Task: Look for Airbnb properties in Vondrozo, Madagascar from 2nd November, 2023 to 6th November, 2023 for 1 adult.1  bedroom having 1 bed and 1 bathroom. Property type can be hotel. Booking option can be shelf check-in. Look for 4 properties as per requirement.
Action: Mouse moved to (377, 142)
Screenshot: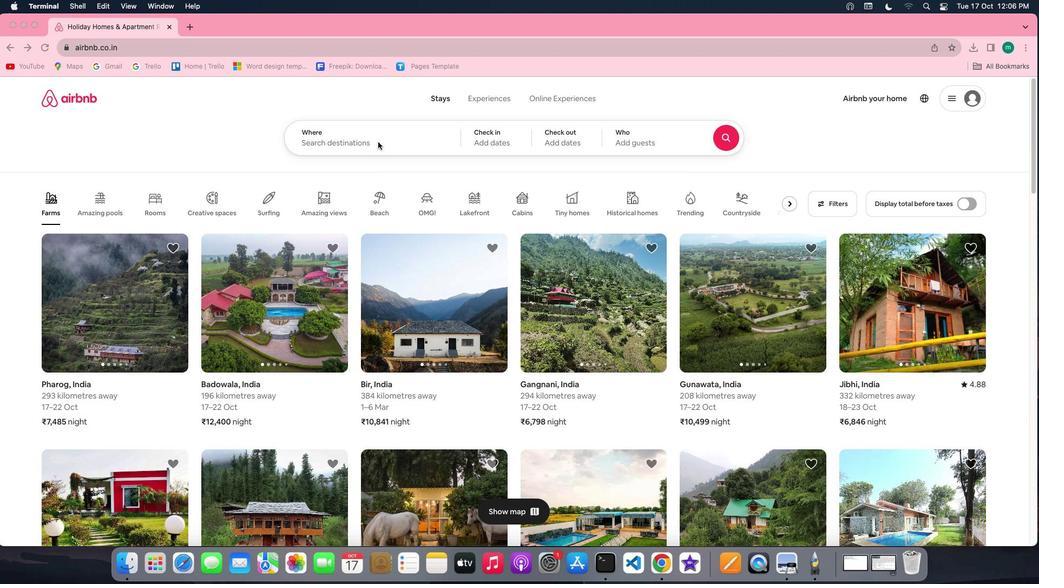 
Action: Mouse pressed left at (377, 142)
Screenshot: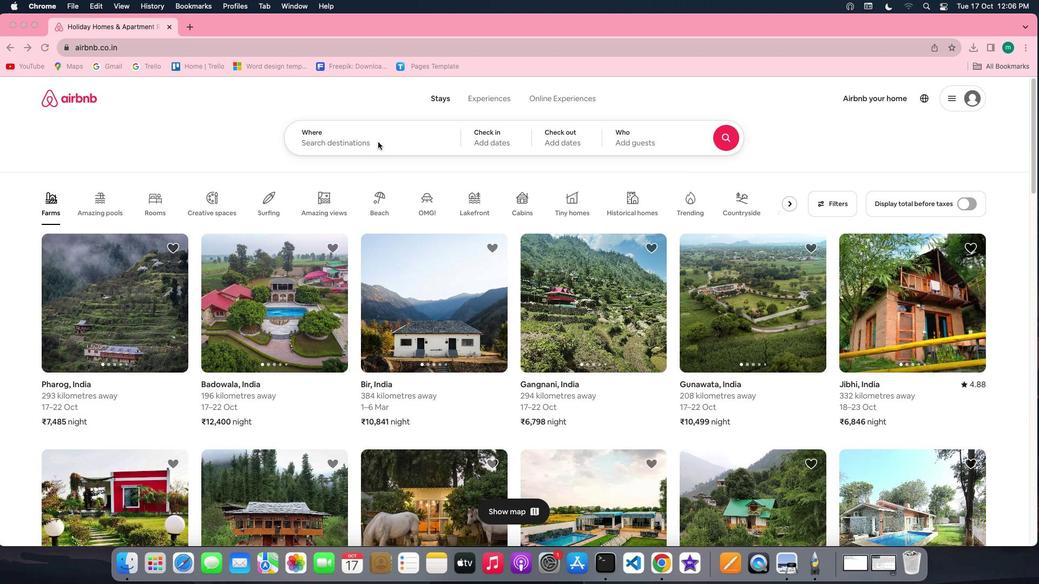 
Action: Mouse pressed left at (377, 142)
Screenshot: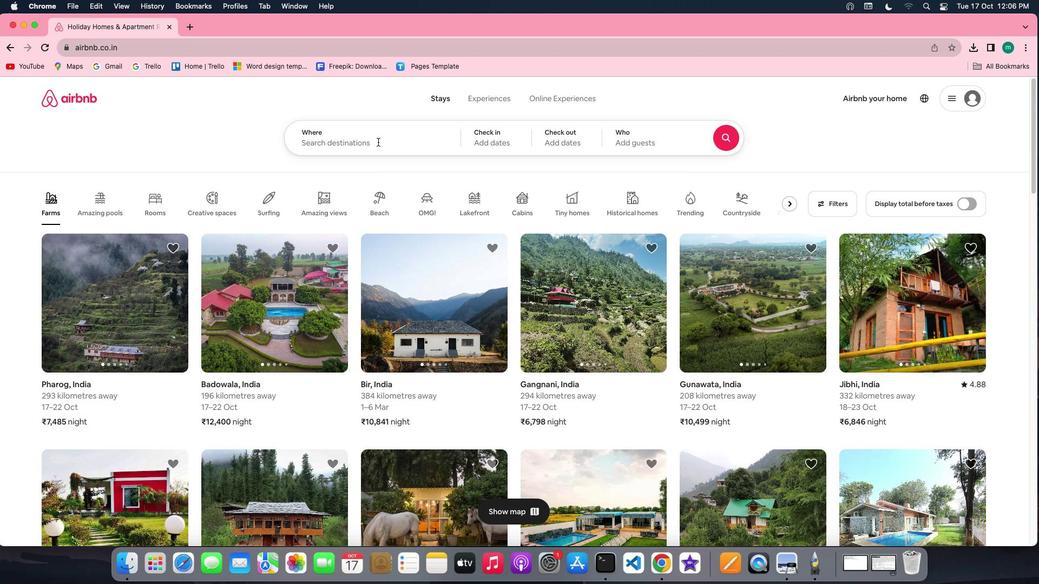 
Action: Key pressed Key.shift'V''O''N''D''R''O''Z''O'','Key.caps_lockKey.spaceKey.shift'M''a'
Screenshot: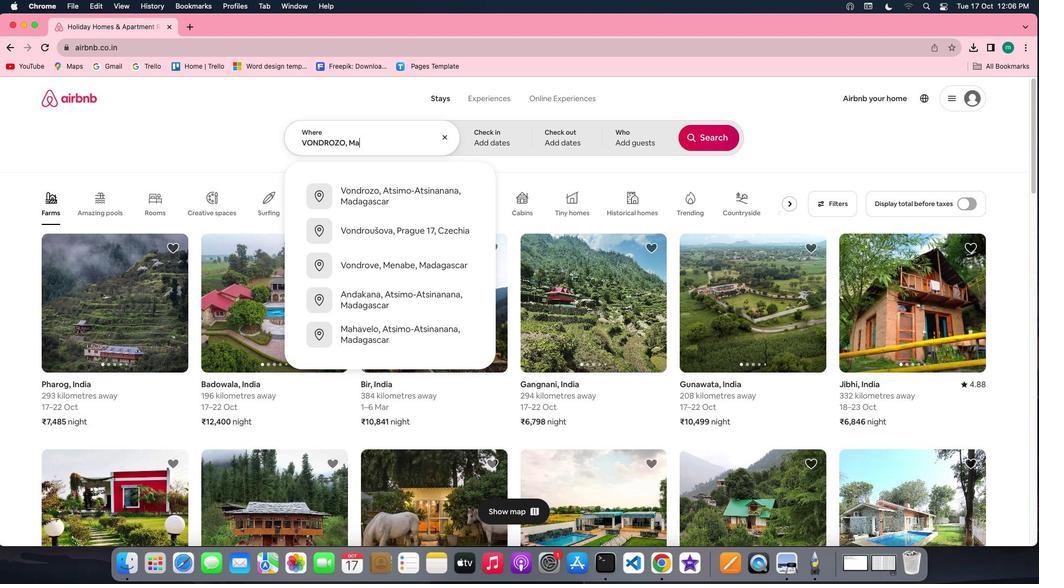 
Action: Mouse moved to (377, 142)
Screenshot: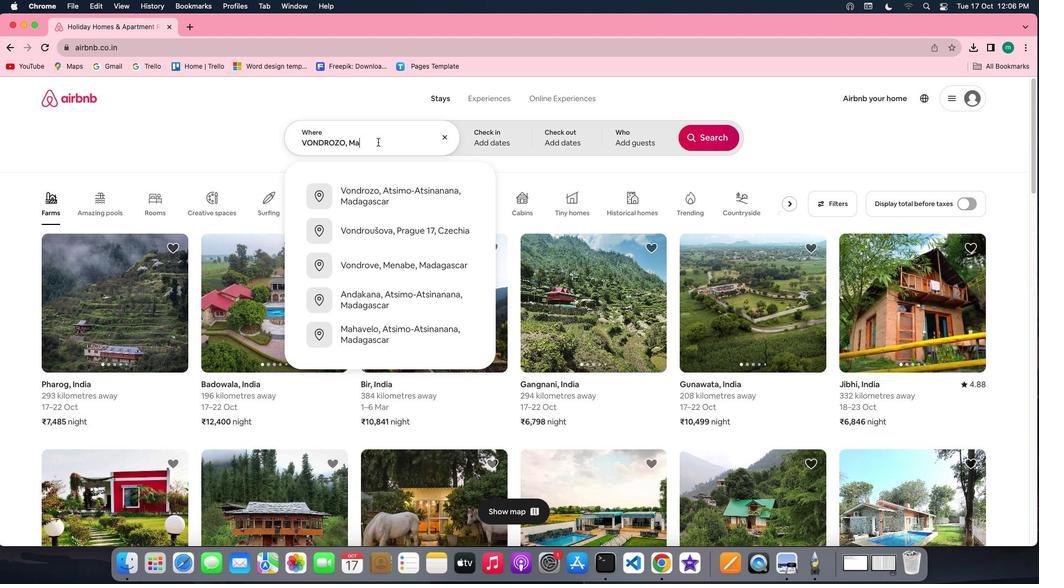 
Action: Key pressed 'd''a''g''a''s''c''a''r'
Screenshot: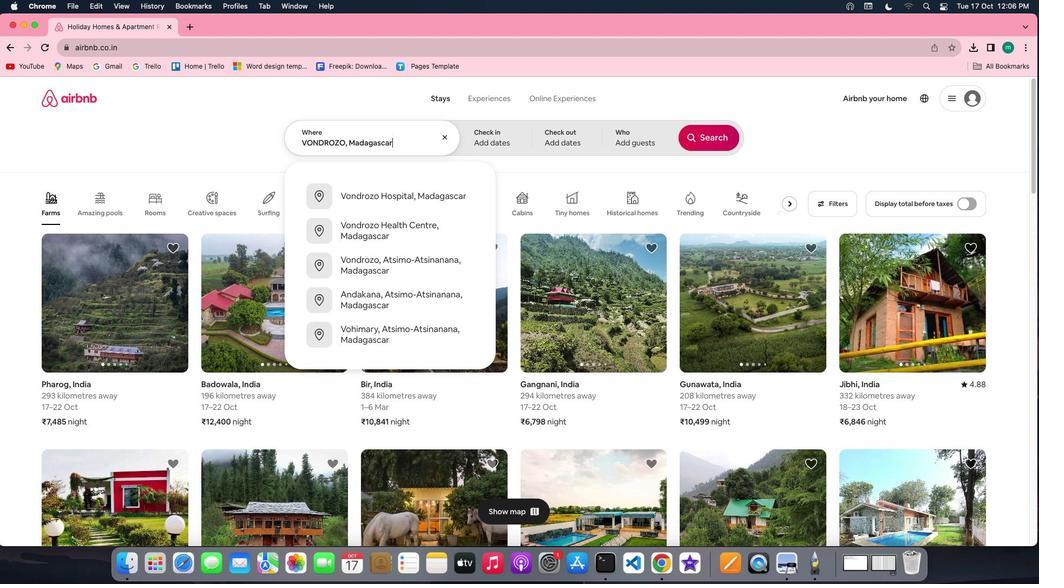 
Action: Mouse moved to (488, 144)
Screenshot: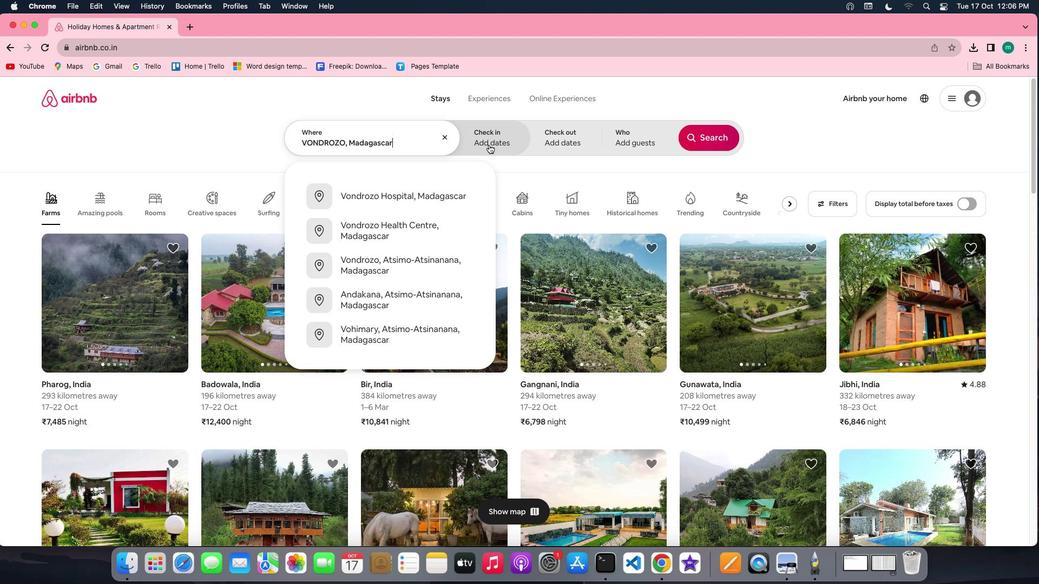
Action: Mouse pressed left at (488, 144)
Screenshot: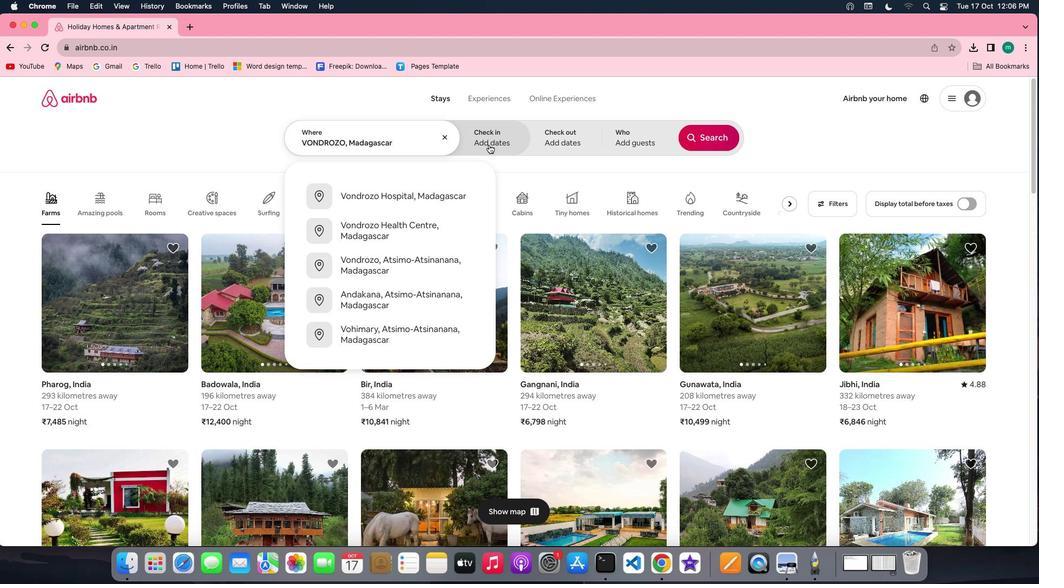 
Action: Mouse moved to (641, 272)
Screenshot: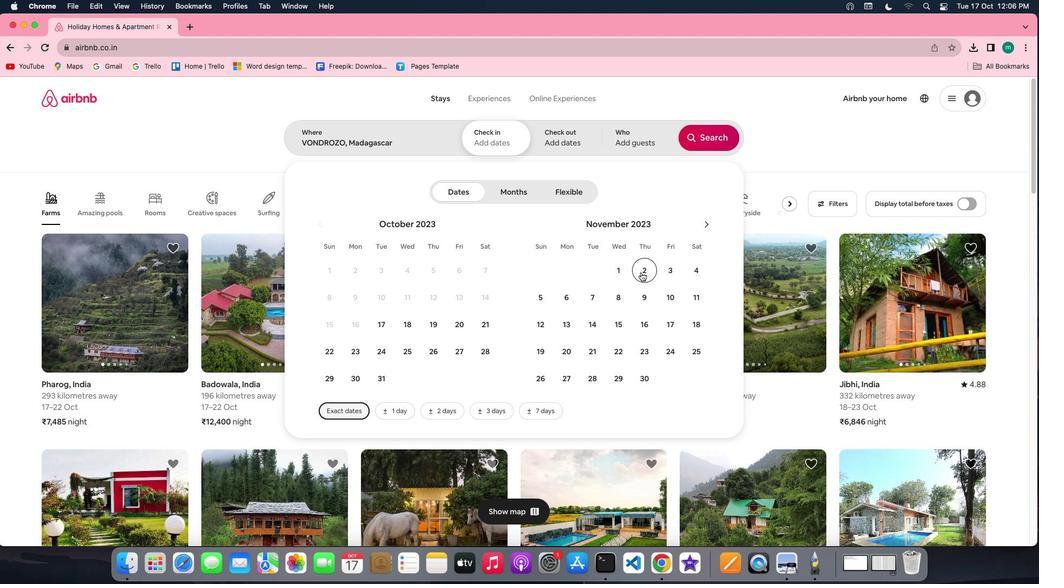 
Action: Mouse pressed left at (641, 272)
Screenshot: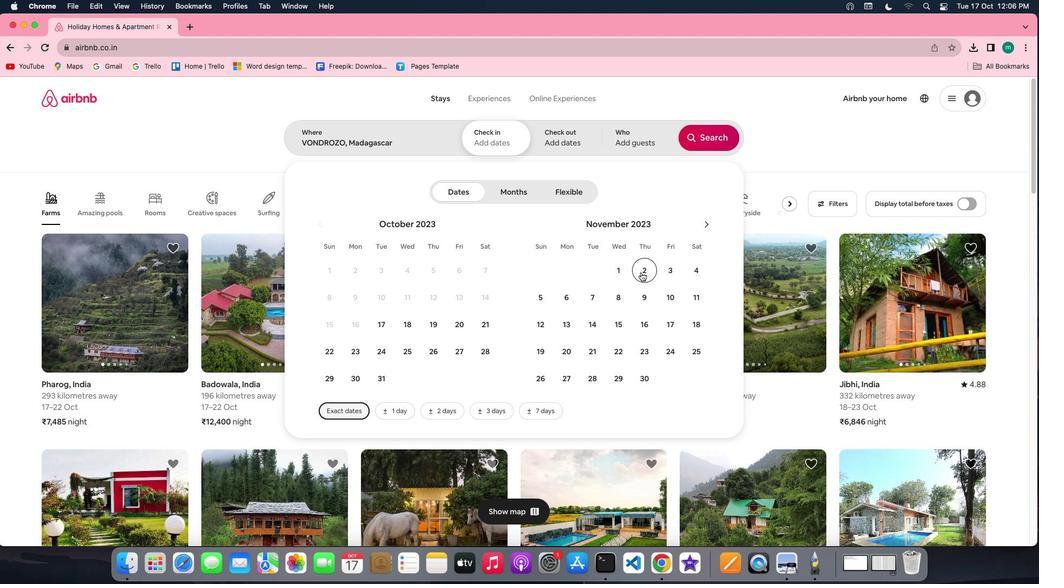 
Action: Mouse moved to (566, 298)
Screenshot: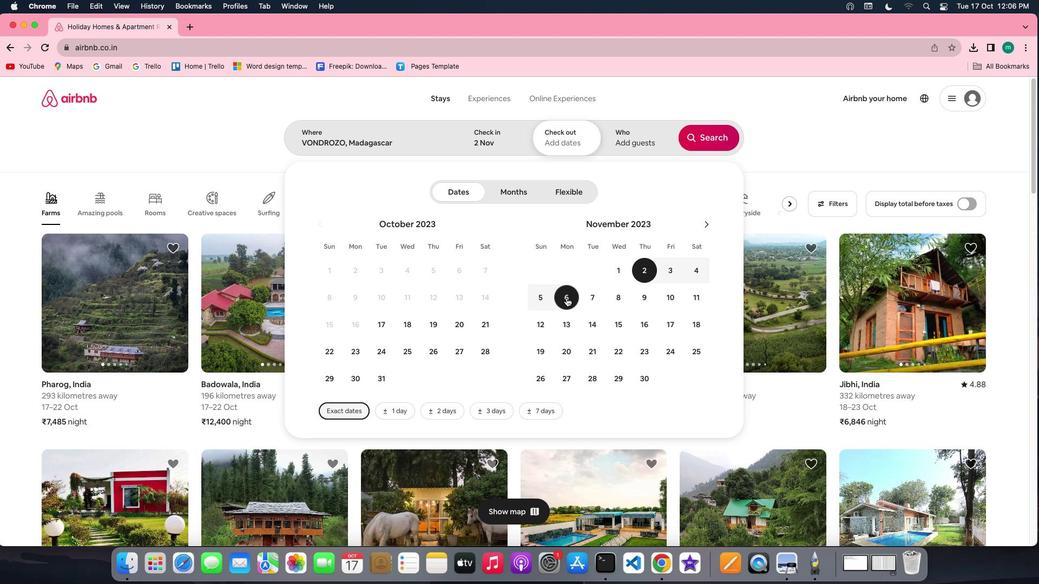 
Action: Mouse pressed left at (566, 298)
Screenshot: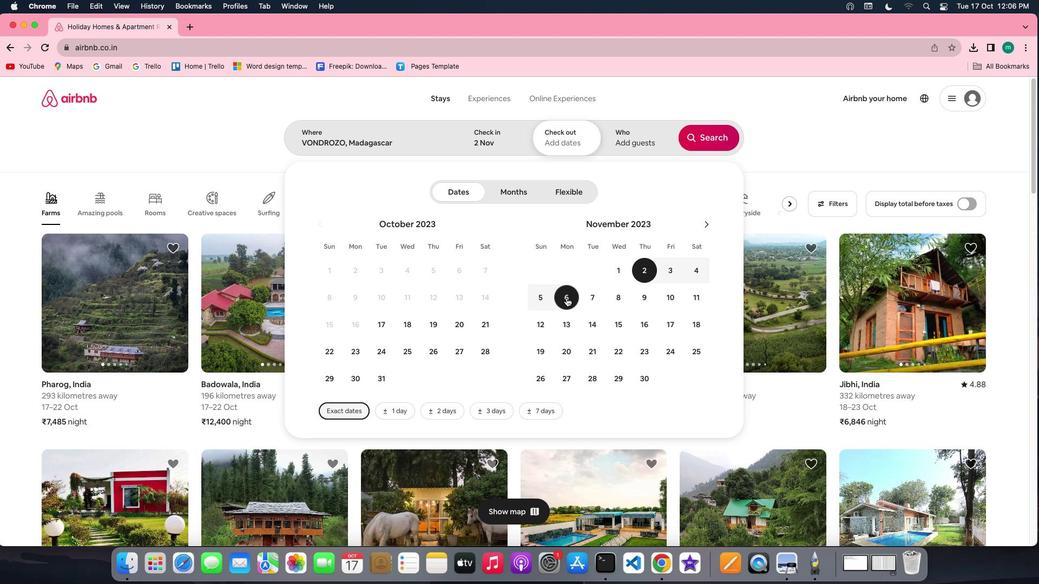 
Action: Mouse moved to (642, 142)
Screenshot: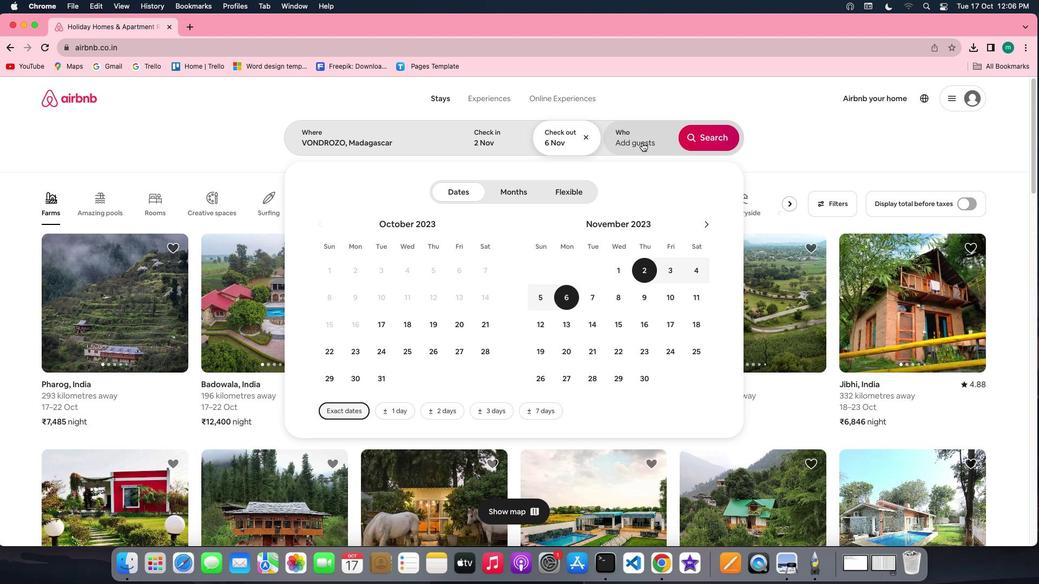 
Action: Mouse pressed left at (642, 142)
Screenshot: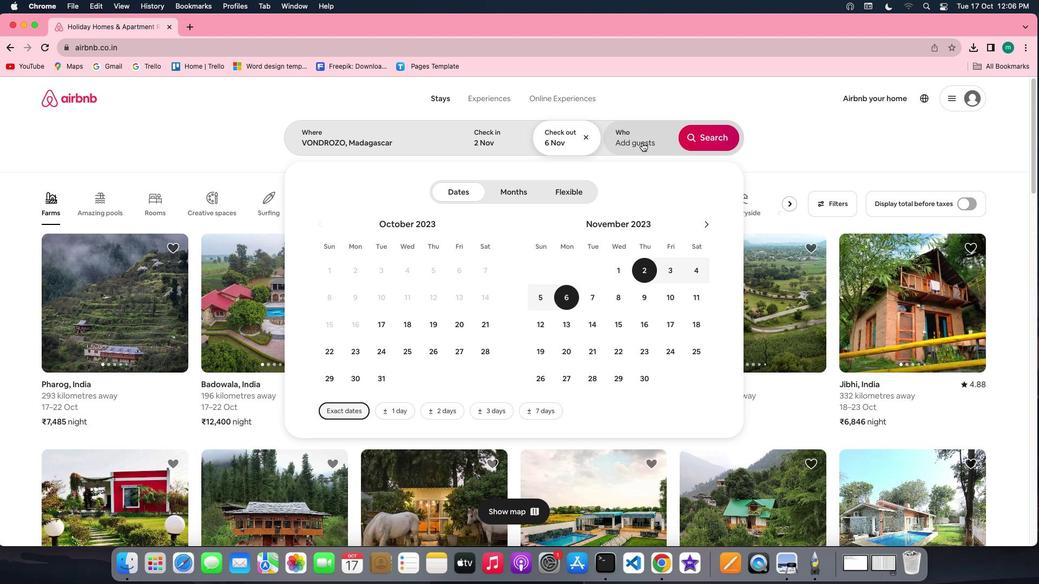 
Action: Mouse moved to (707, 195)
Screenshot: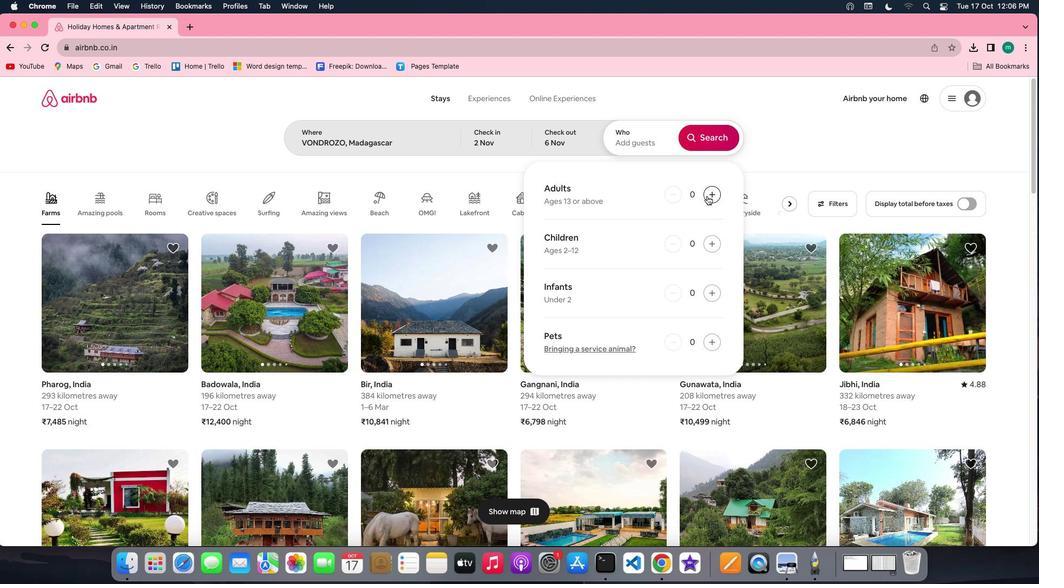 
Action: Mouse pressed left at (707, 195)
Screenshot: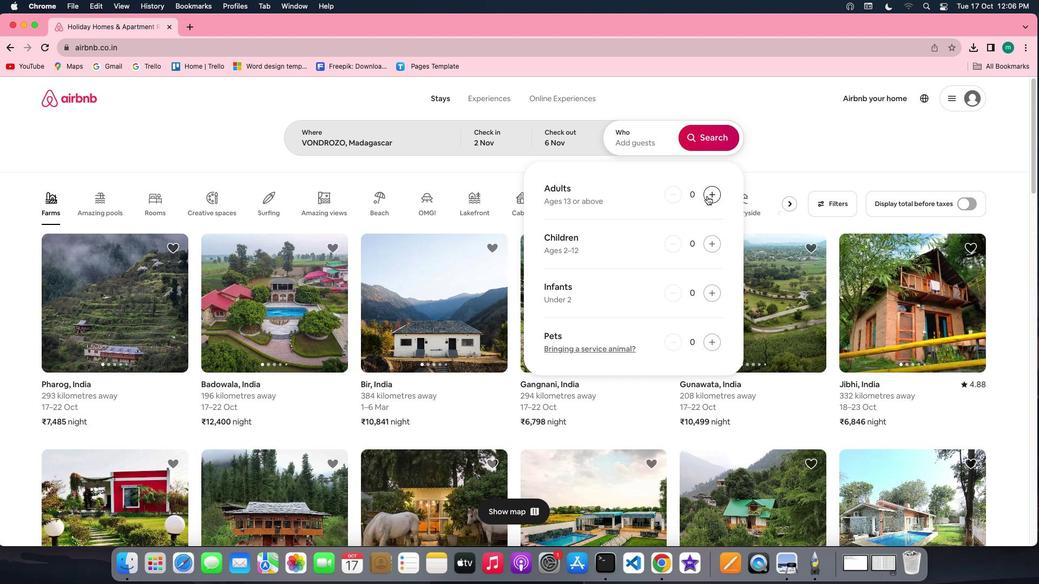
Action: Mouse moved to (723, 138)
Screenshot: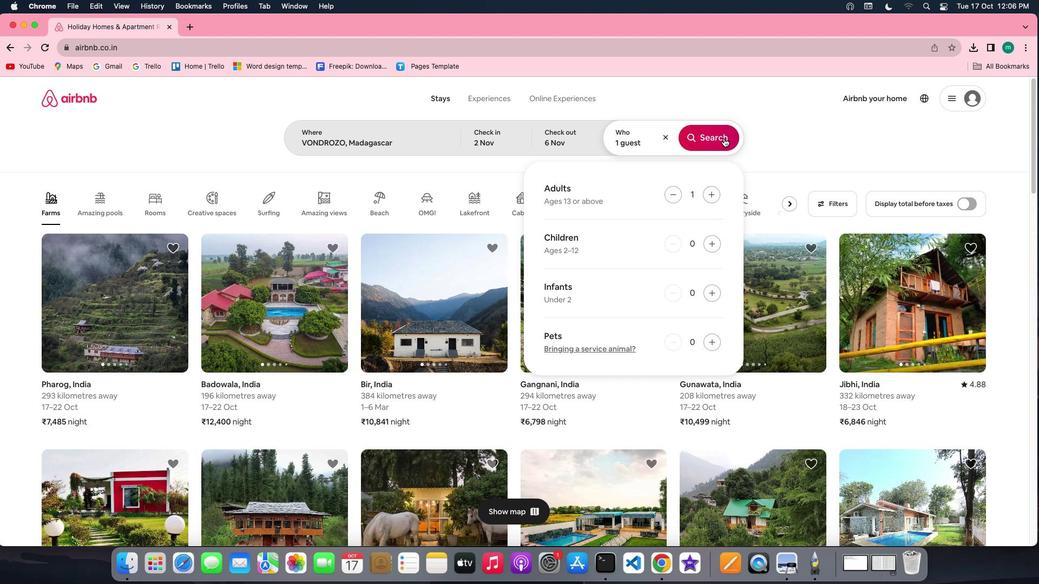 
Action: Mouse pressed left at (723, 138)
Screenshot: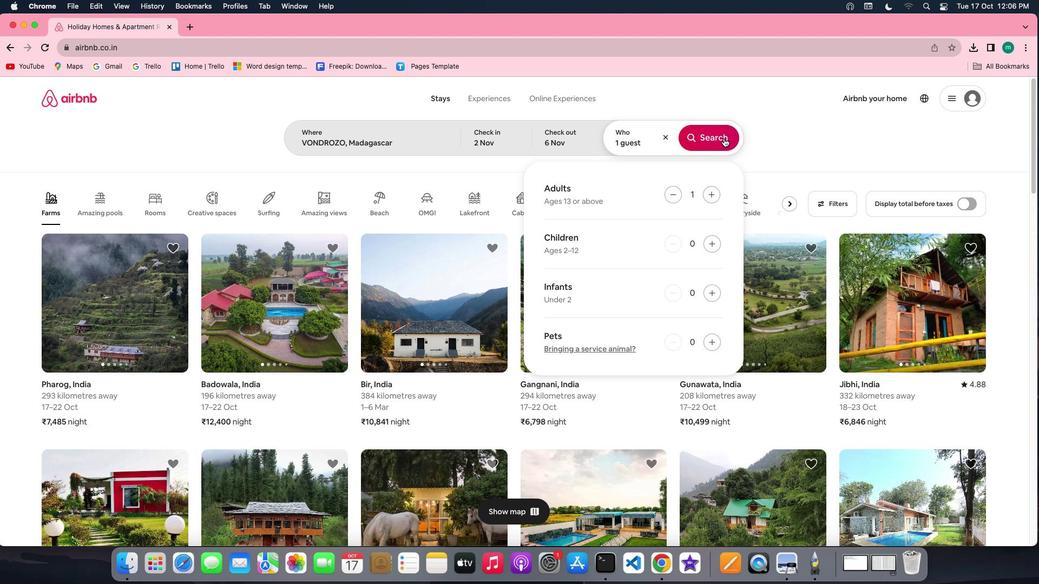 
Action: Mouse moved to (883, 135)
Screenshot: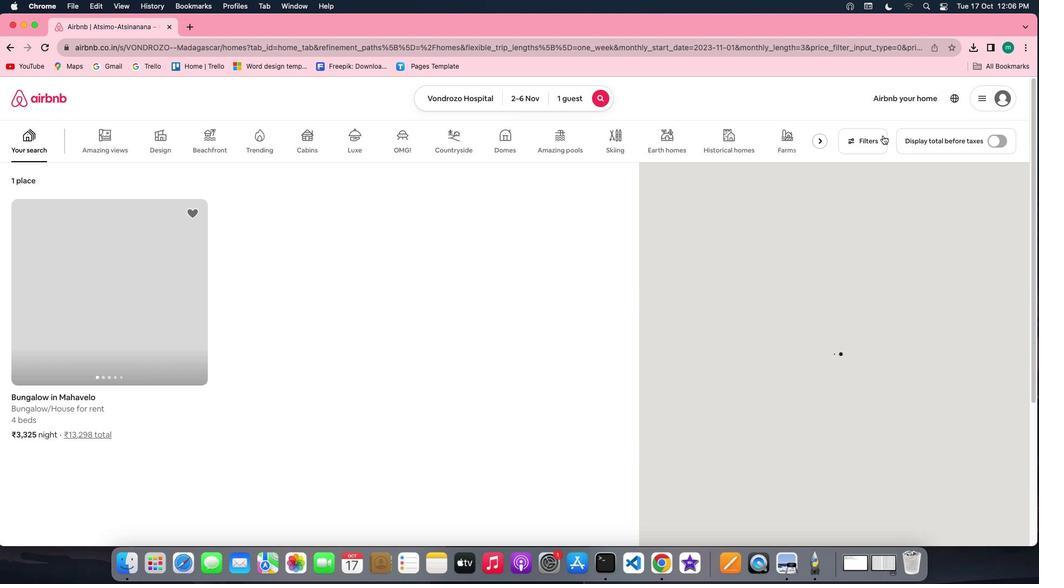 
Action: Mouse pressed left at (883, 135)
Screenshot: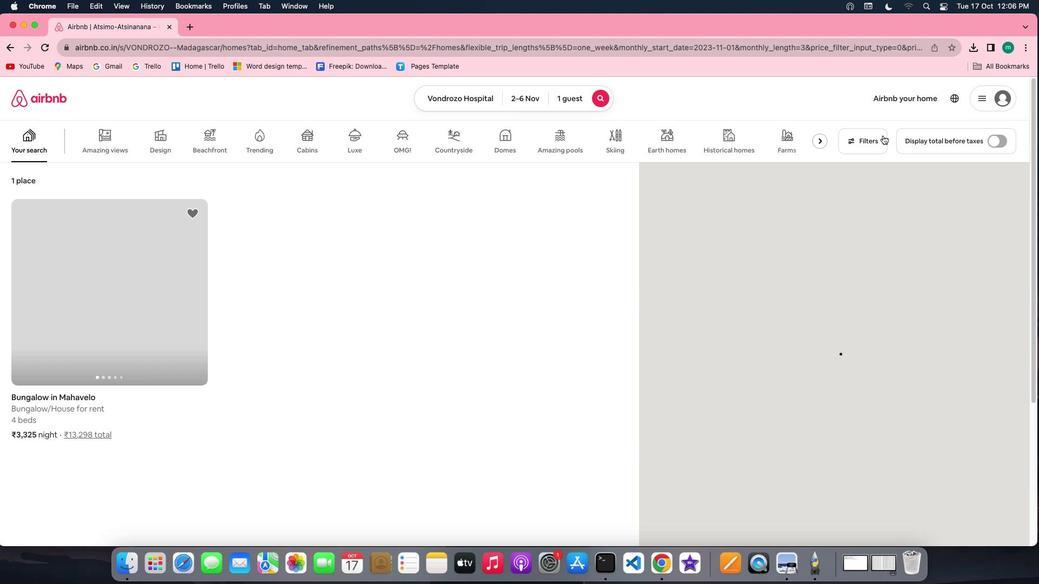 
Action: Mouse moved to (505, 329)
Screenshot: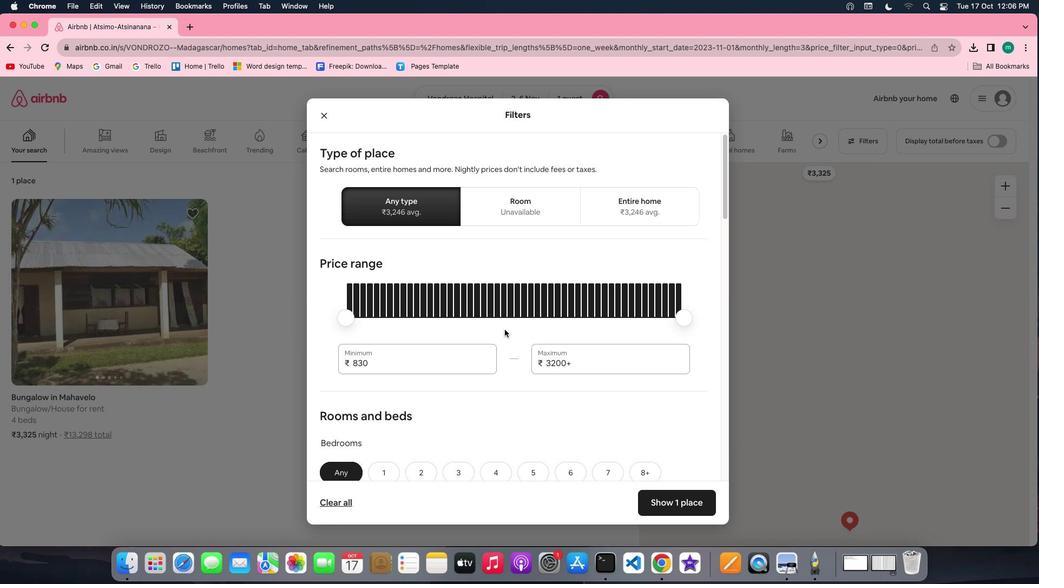 
Action: Mouse scrolled (505, 329) with delta (0, 0)
Screenshot: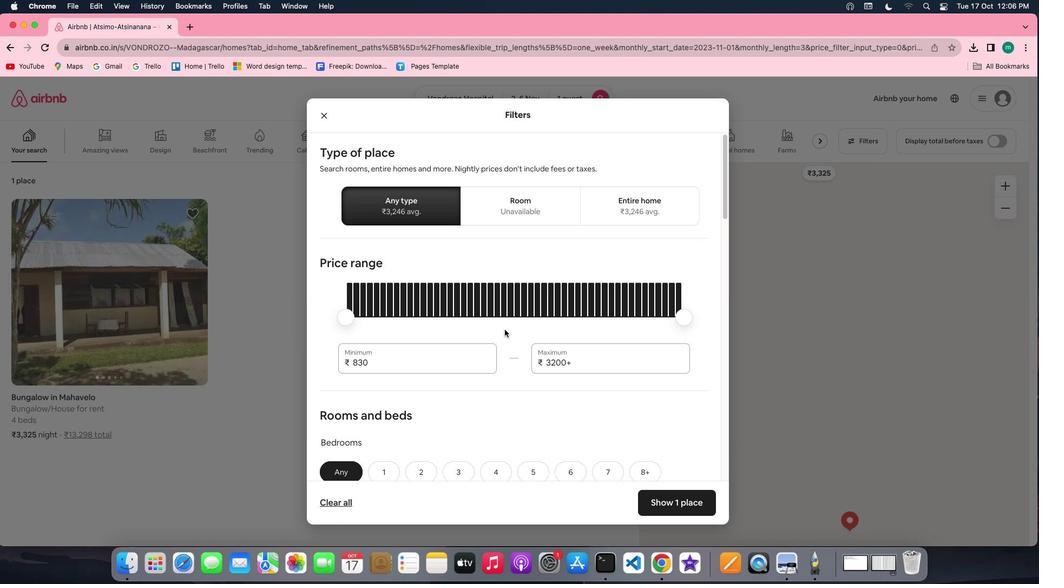 
Action: Mouse scrolled (505, 329) with delta (0, 0)
Screenshot: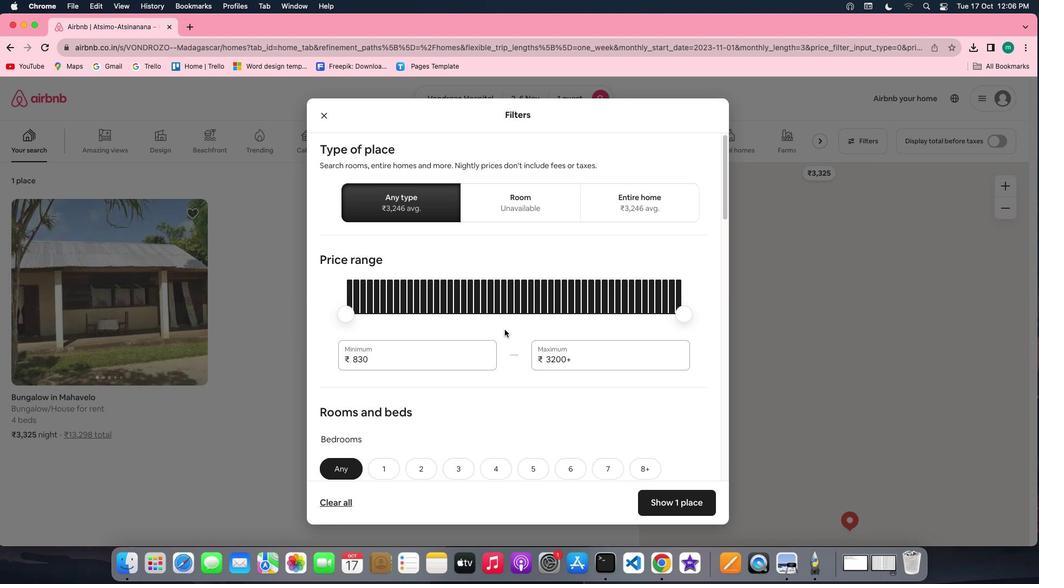 
Action: Mouse scrolled (505, 329) with delta (0, -1)
Screenshot: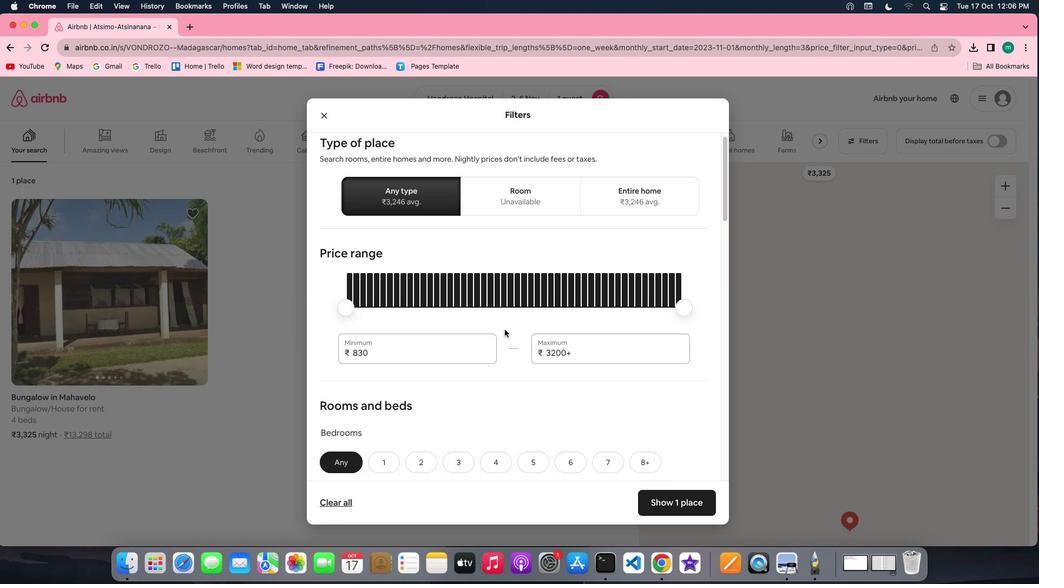 
Action: Mouse scrolled (505, 329) with delta (0, -1)
Screenshot: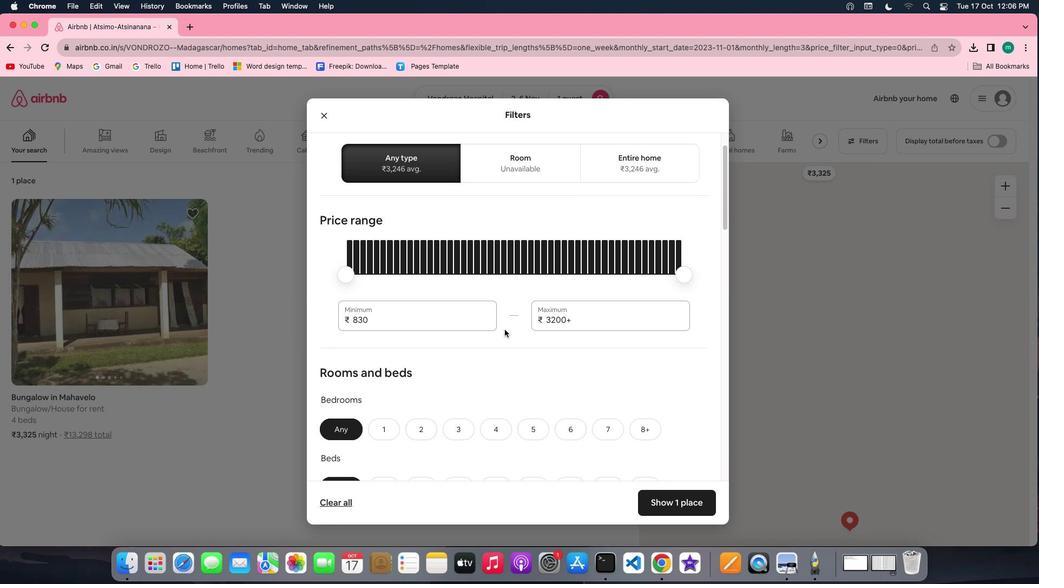 
Action: Mouse scrolled (505, 329) with delta (0, -1)
Screenshot: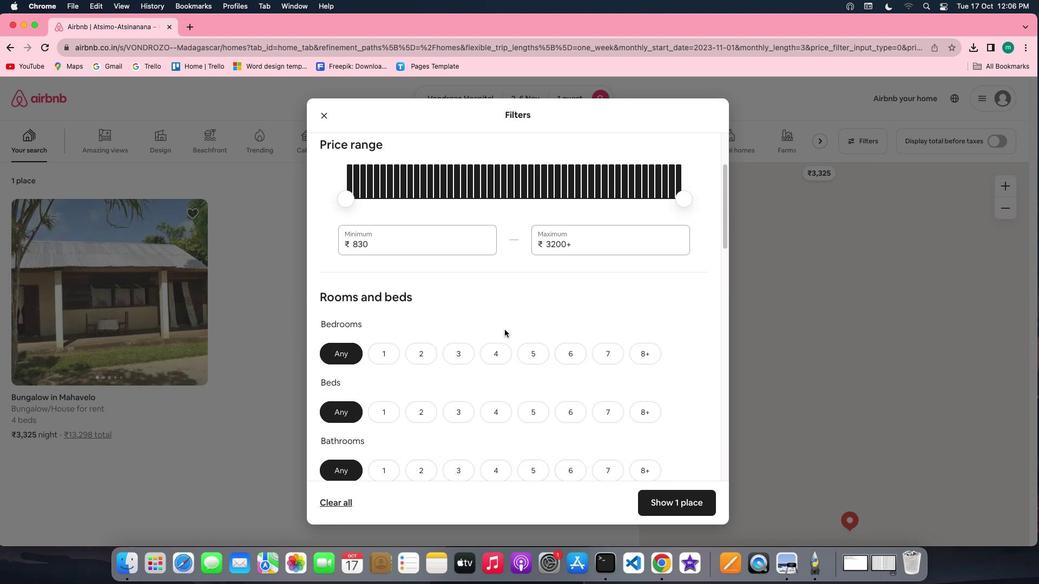 
Action: Mouse moved to (393, 271)
Screenshot: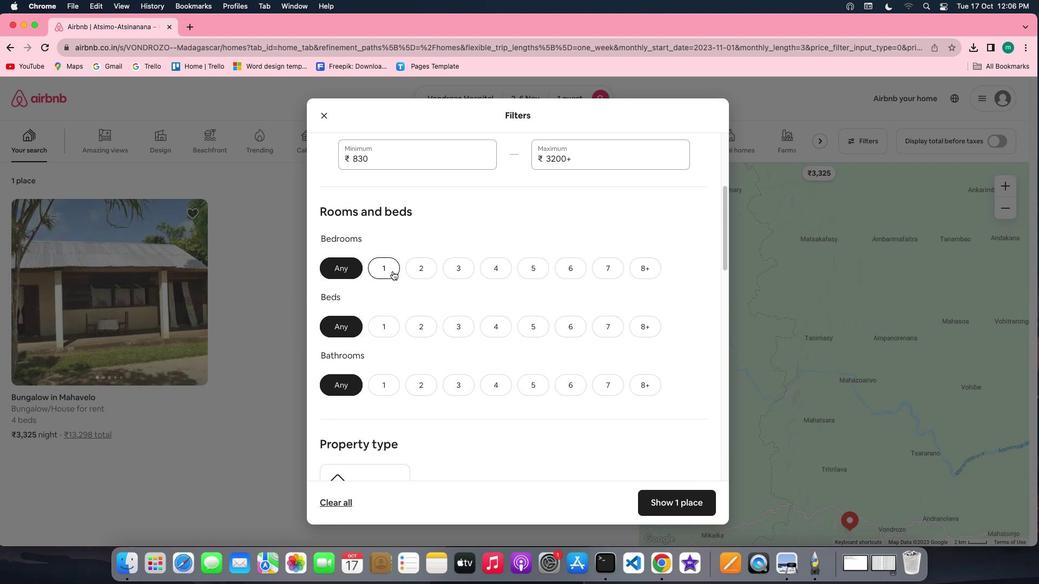 
Action: Mouse pressed left at (393, 271)
Screenshot: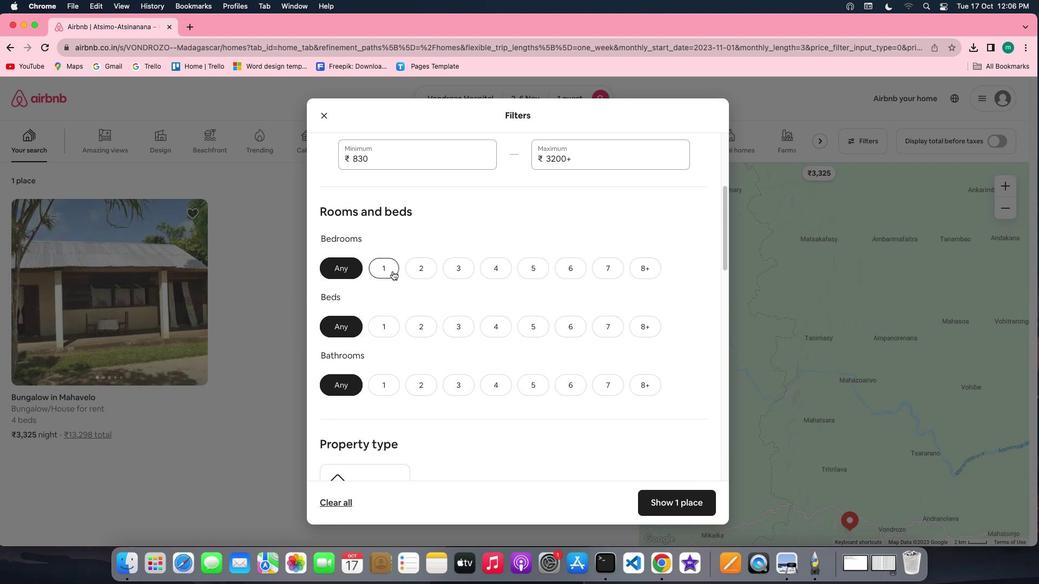 
Action: Mouse moved to (382, 330)
Screenshot: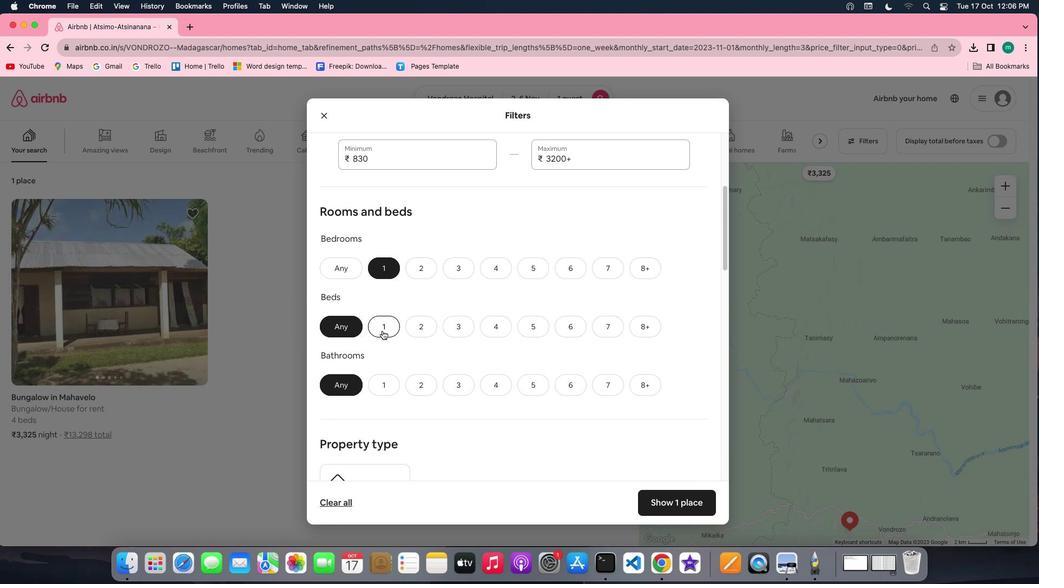 
Action: Mouse pressed left at (382, 330)
Screenshot: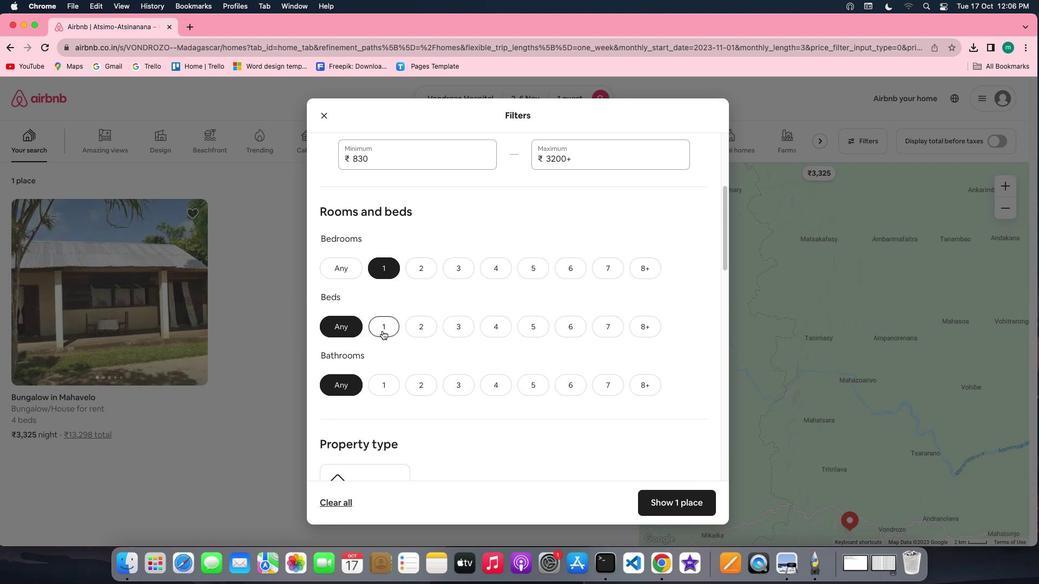 
Action: Mouse moved to (384, 380)
Screenshot: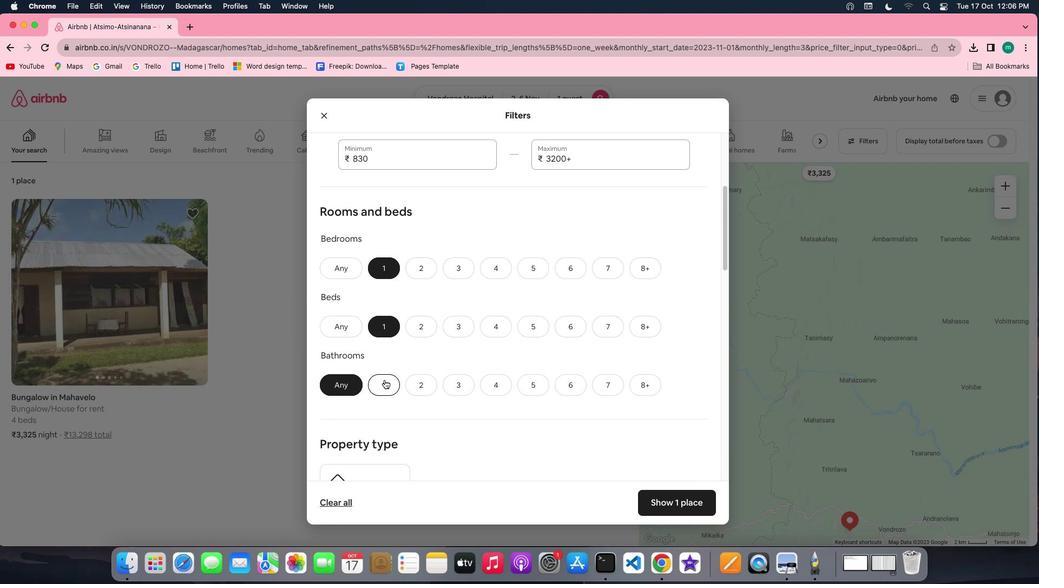 
Action: Mouse pressed left at (384, 380)
Screenshot: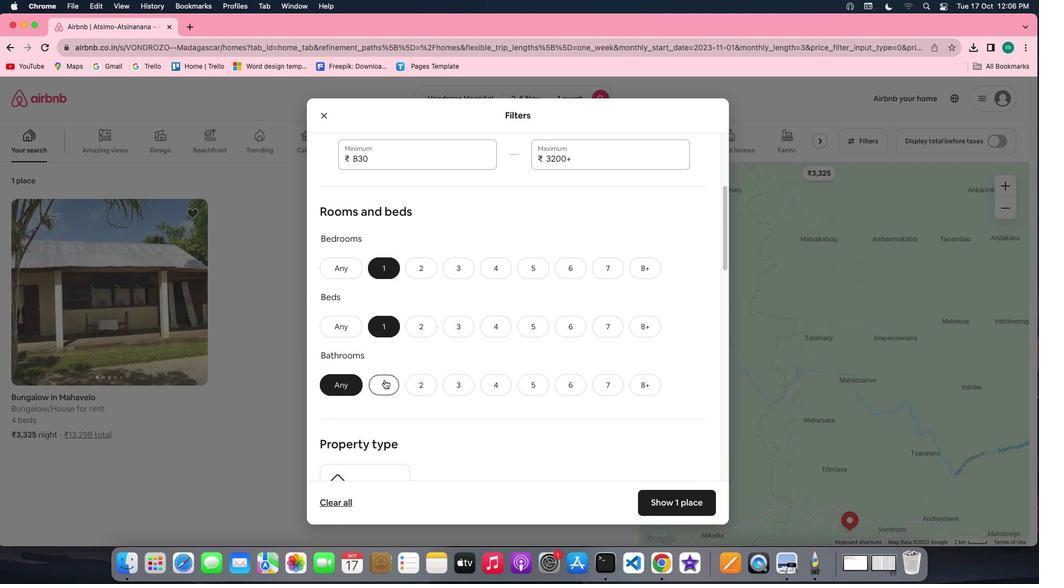 
Action: Mouse moved to (551, 384)
Screenshot: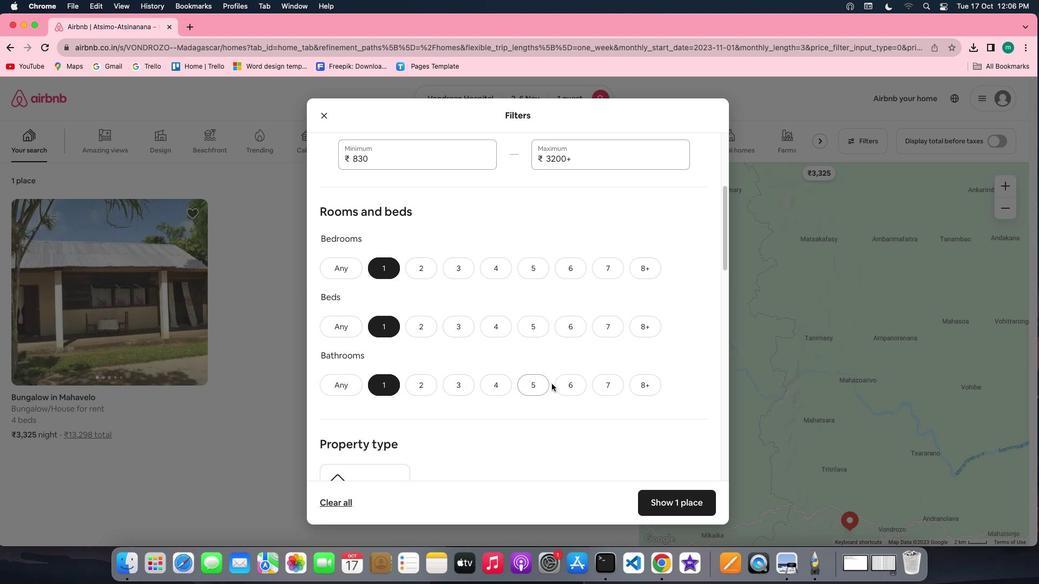 
Action: Mouse scrolled (551, 384) with delta (0, 0)
Screenshot: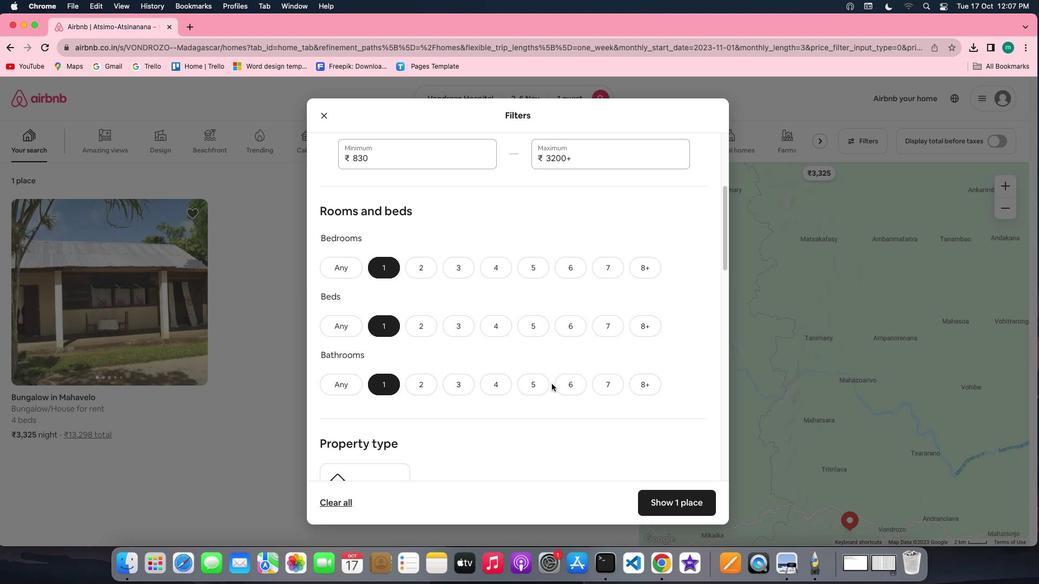 
Action: Mouse scrolled (551, 384) with delta (0, 0)
Screenshot: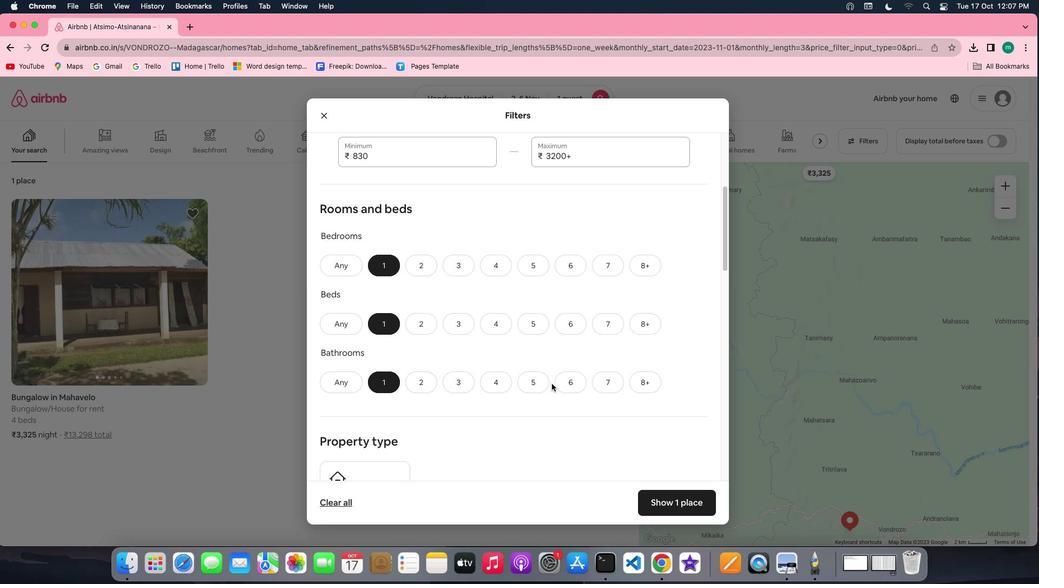 
Action: Mouse scrolled (551, 384) with delta (0, 0)
Screenshot: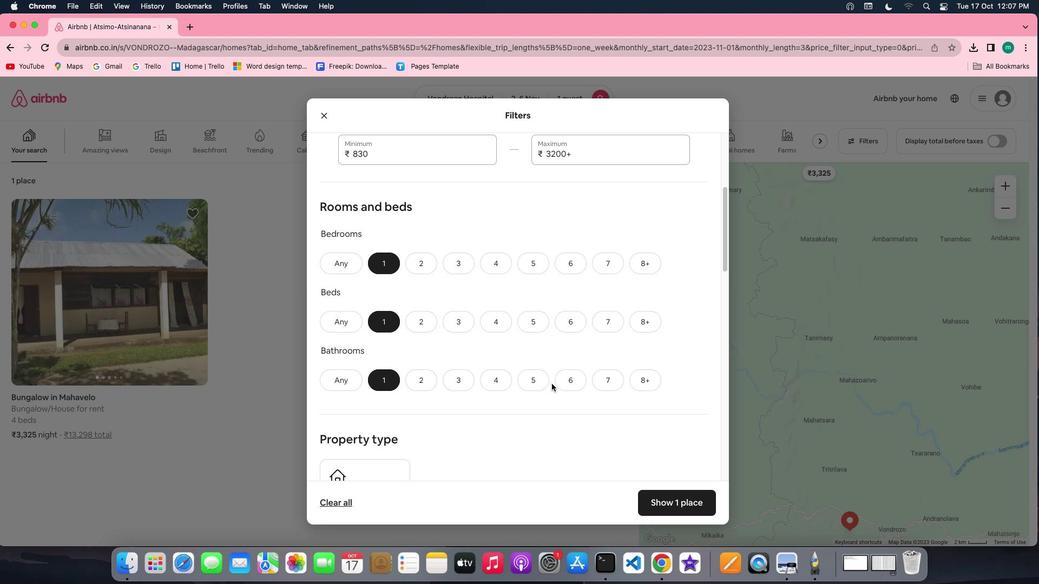 
Action: Mouse scrolled (551, 384) with delta (0, 0)
Screenshot: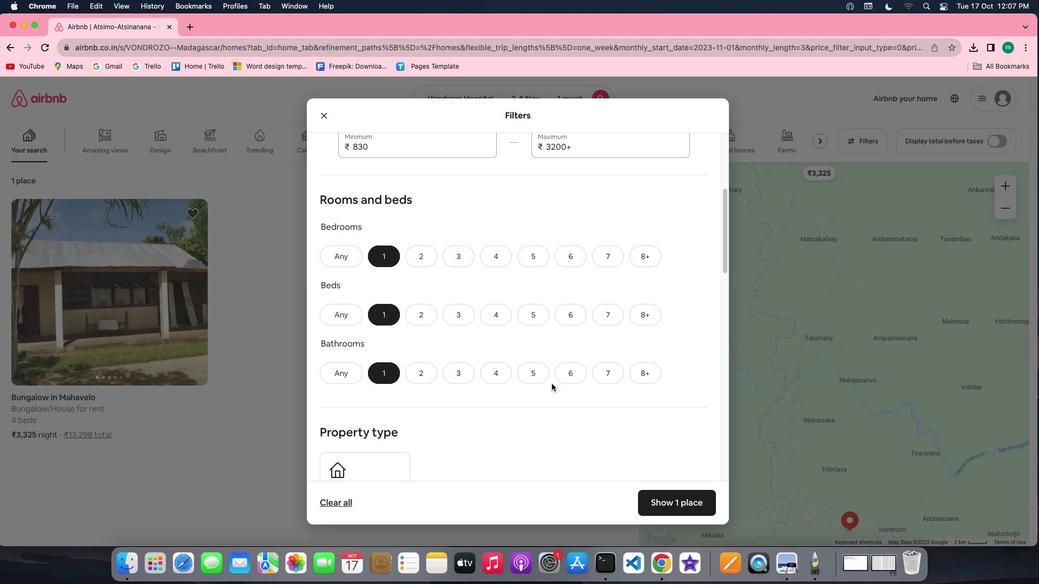 
Action: Mouse scrolled (551, 384) with delta (0, 0)
Screenshot: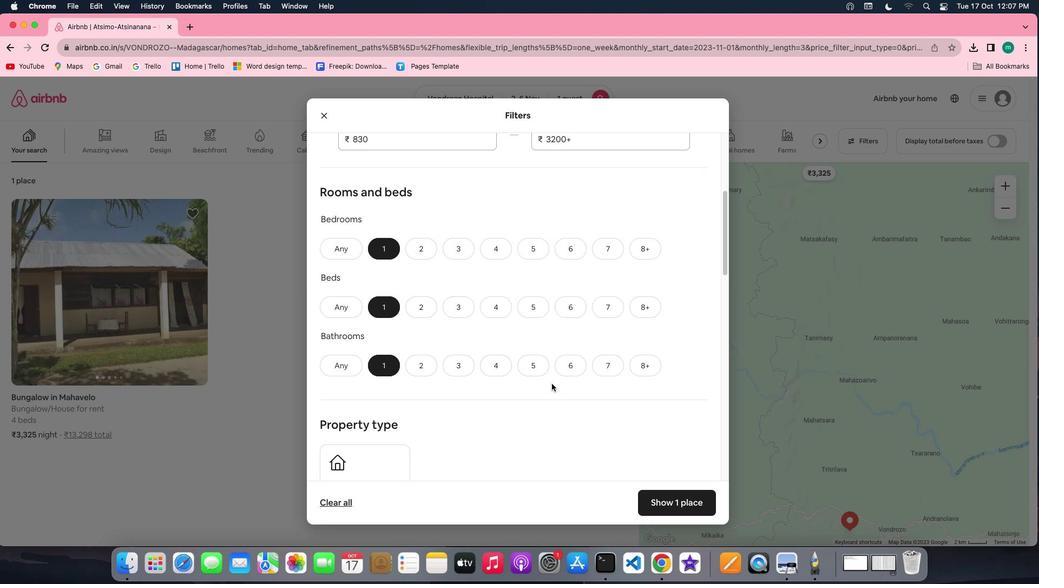 
Action: Mouse scrolled (551, 384) with delta (0, 0)
Screenshot: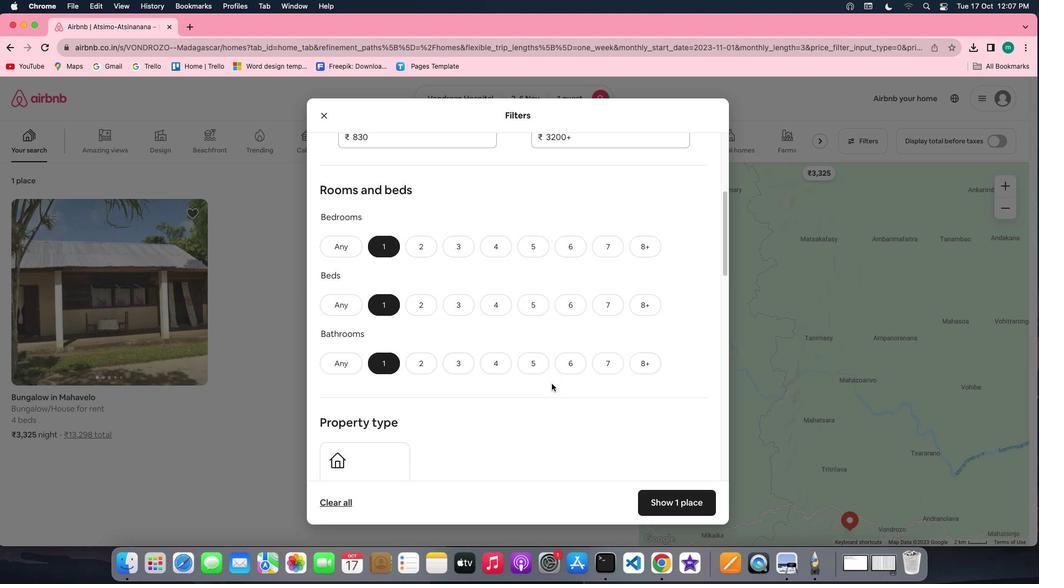 
Action: Mouse scrolled (551, 384) with delta (0, -1)
Screenshot: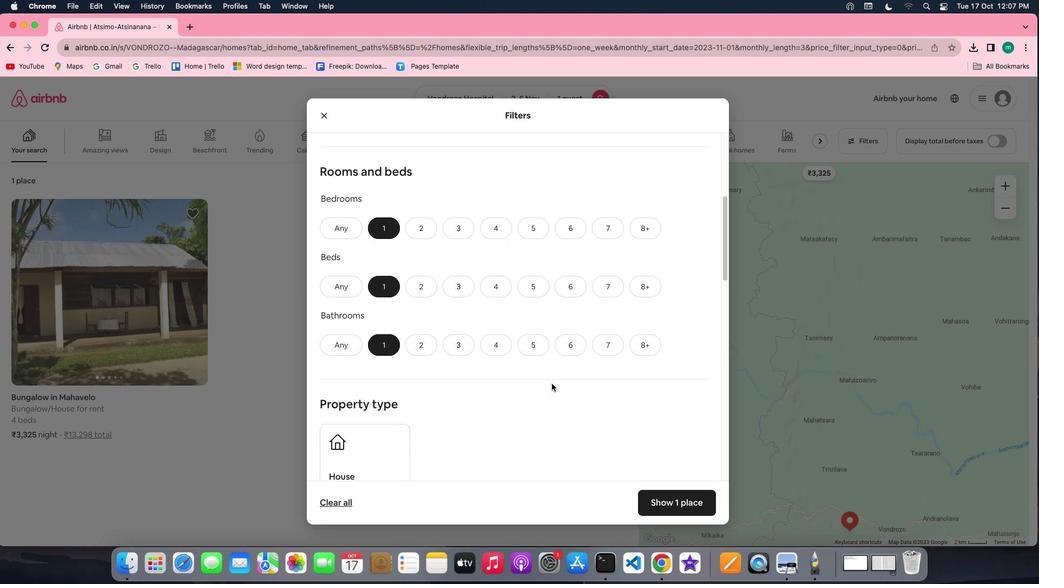
Action: Mouse scrolled (551, 384) with delta (0, -1)
Screenshot: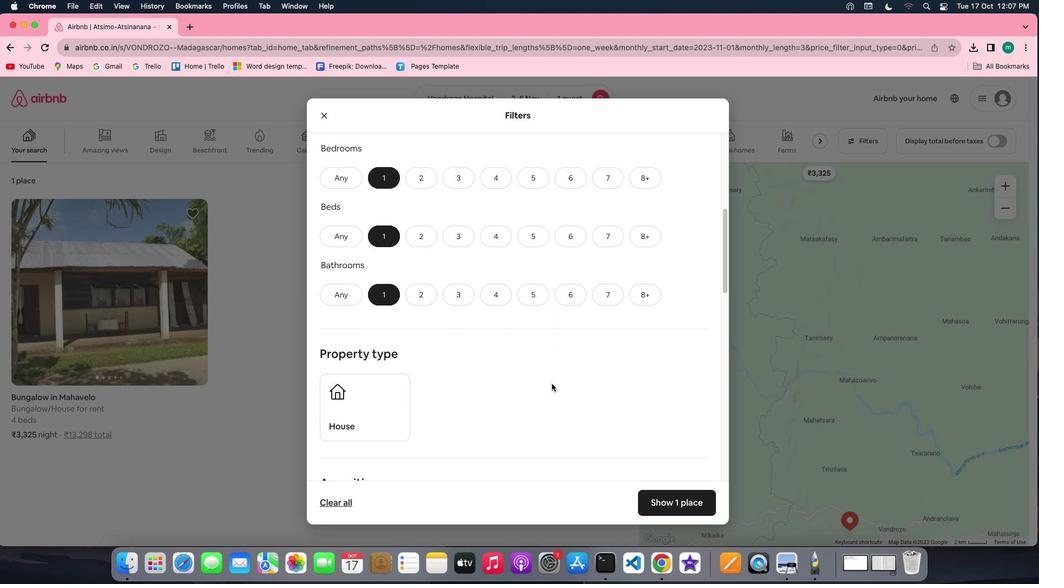 
Action: Mouse scrolled (551, 384) with delta (0, 0)
Screenshot: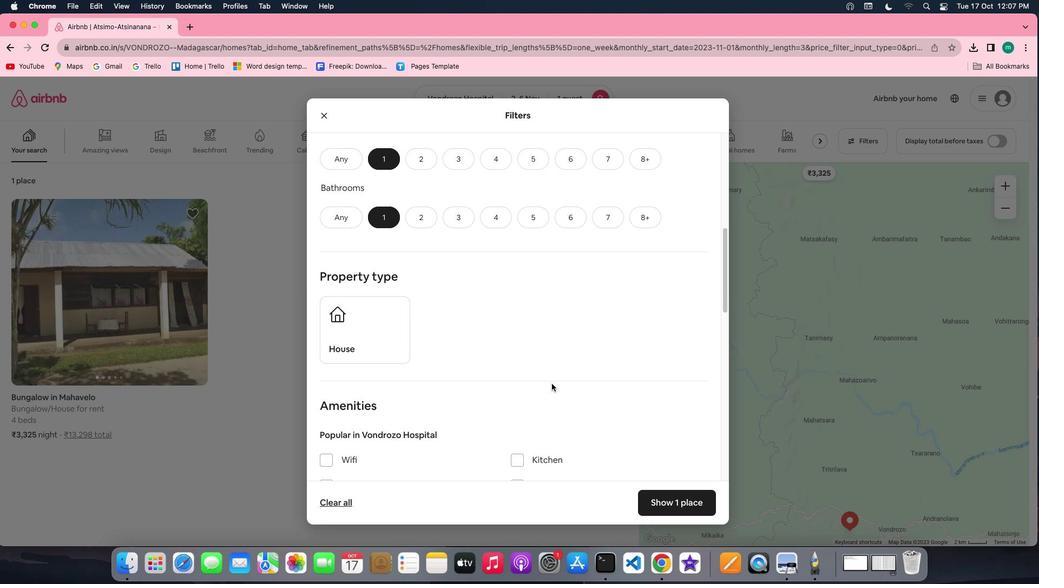 
Action: Mouse scrolled (551, 384) with delta (0, 0)
Screenshot: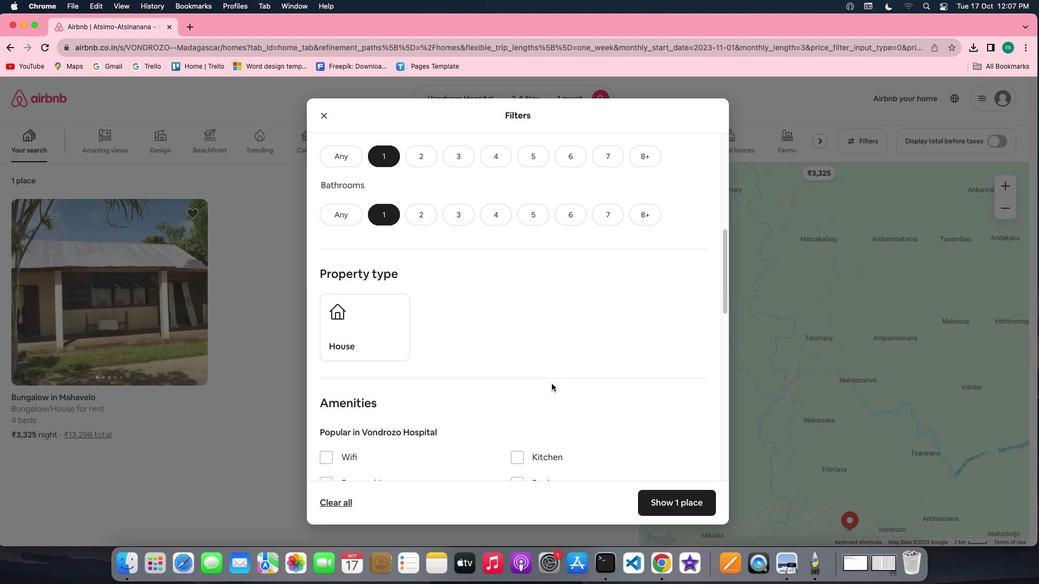 
Action: Mouse scrolled (551, 384) with delta (0, 0)
Screenshot: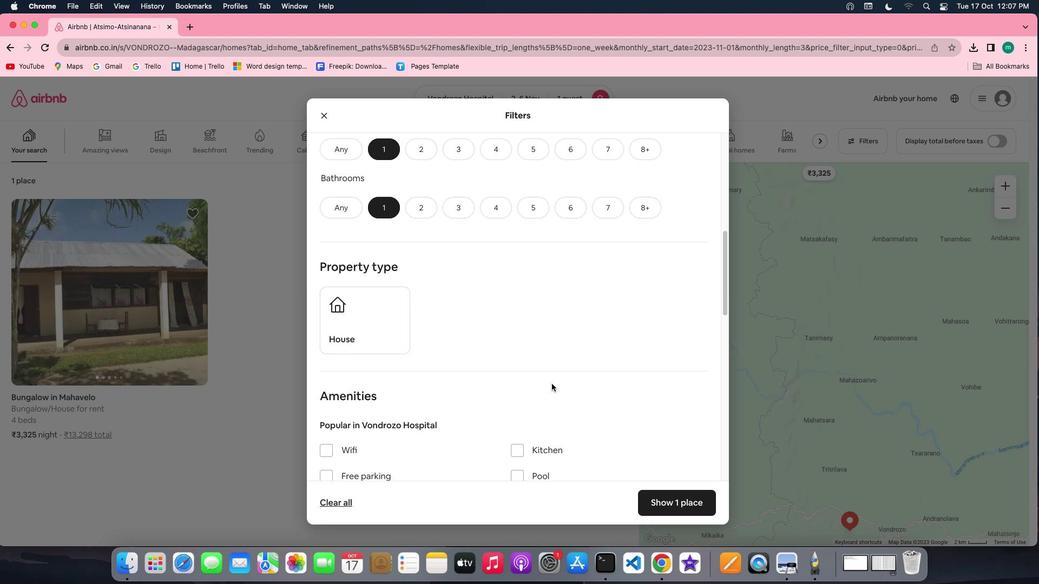 
Action: Mouse scrolled (551, 384) with delta (0, 0)
Screenshot: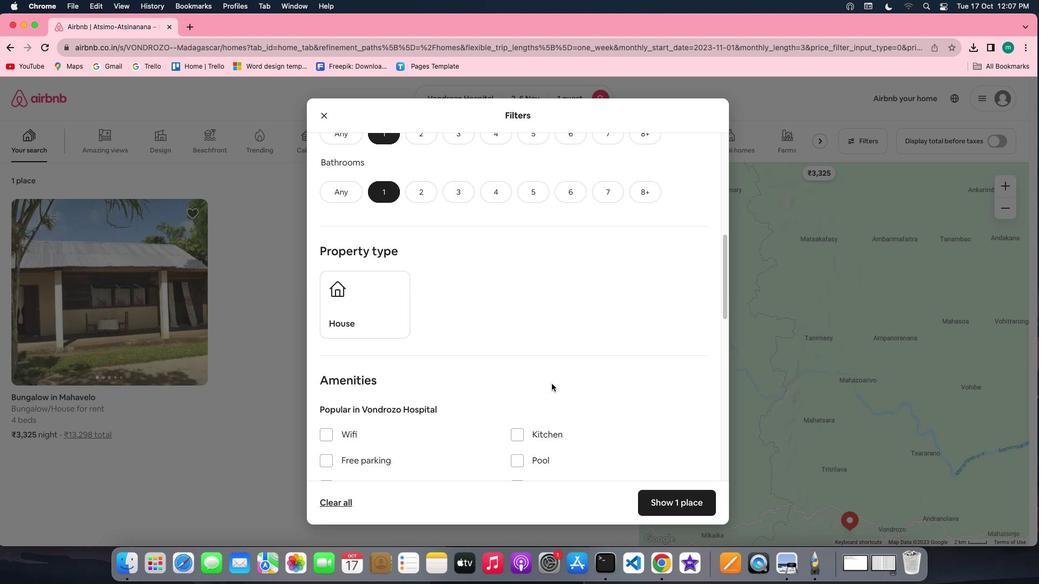 
Action: Mouse scrolled (551, 384) with delta (0, 0)
Screenshot: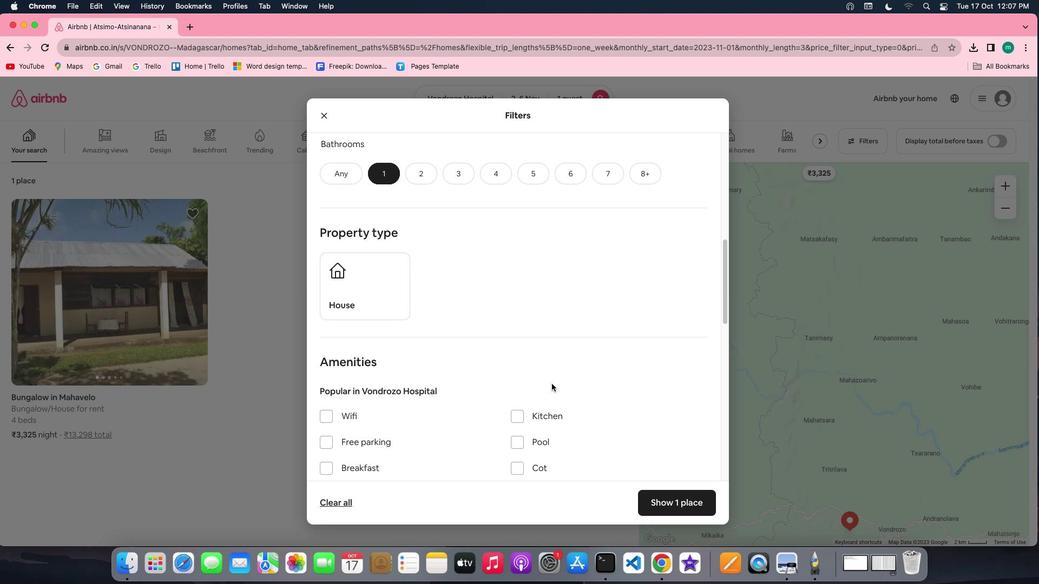 
Action: Mouse scrolled (551, 384) with delta (0, 0)
Screenshot: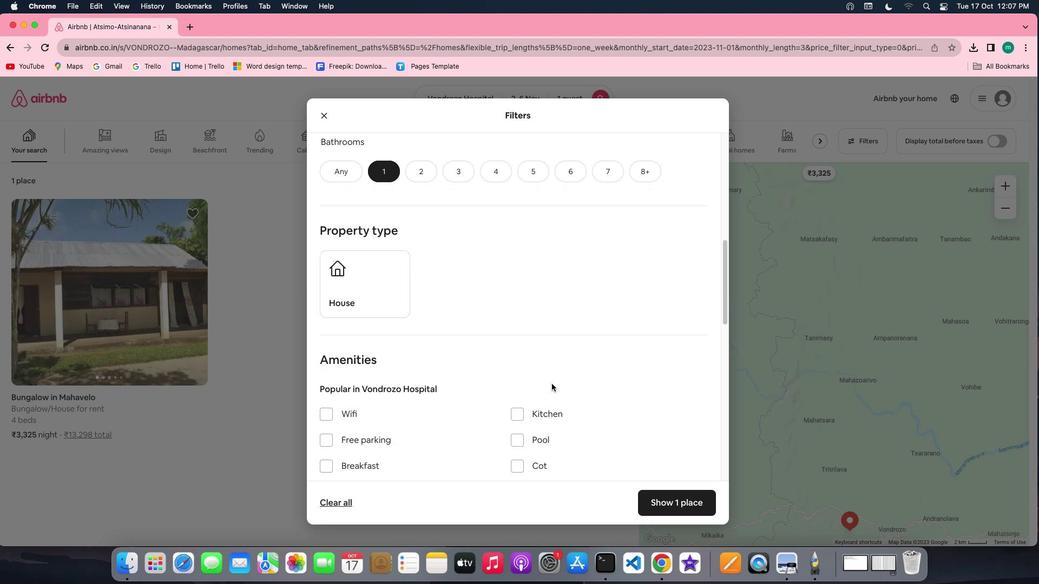 
Action: Mouse scrolled (551, 384) with delta (0, 0)
Screenshot: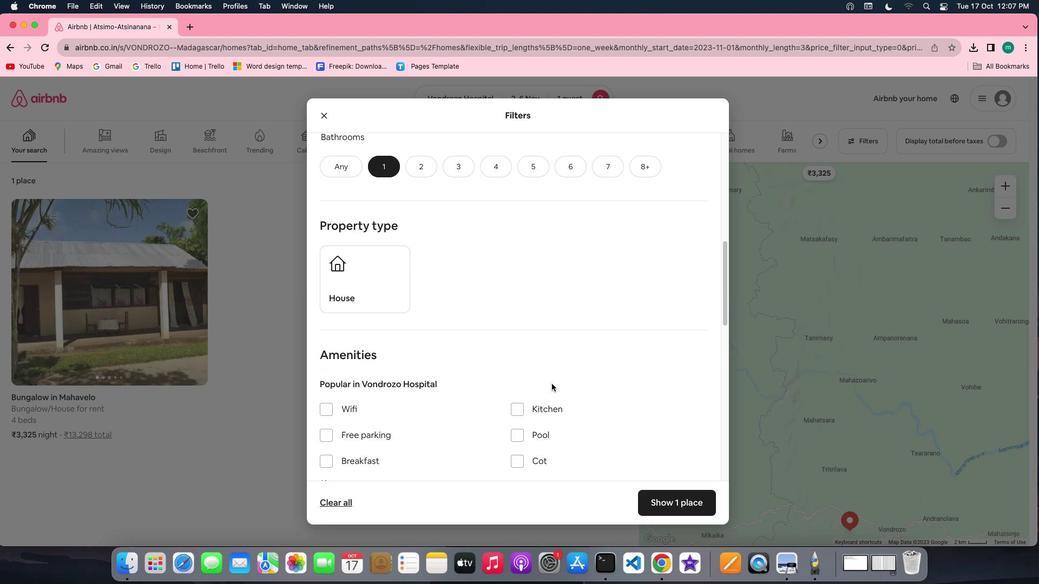 
Action: Mouse scrolled (551, 384) with delta (0, -1)
Screenshot: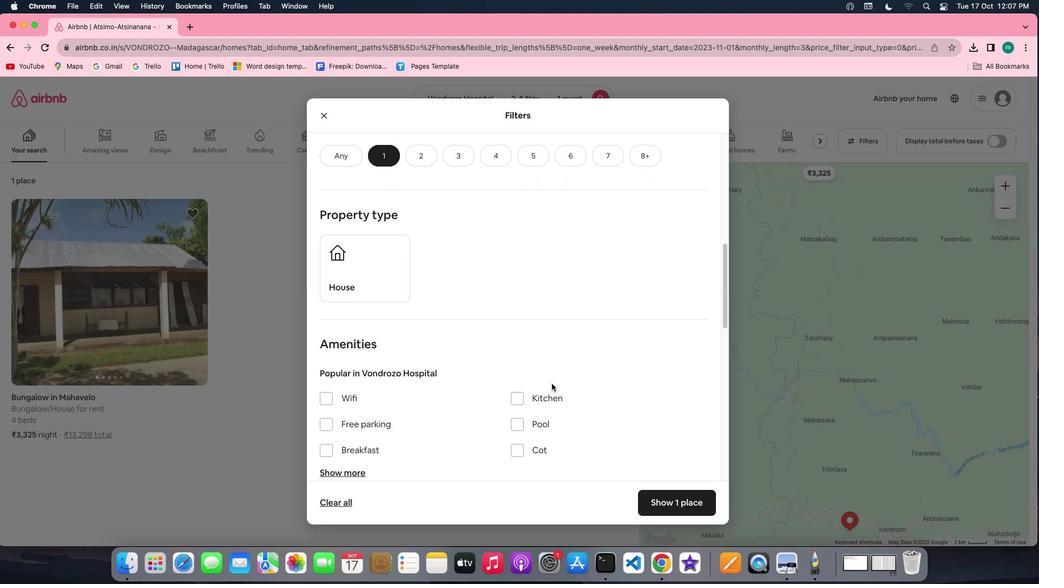 
Action: Mouse scrolled (551, 384) with delta (0, -1)
Screenshot: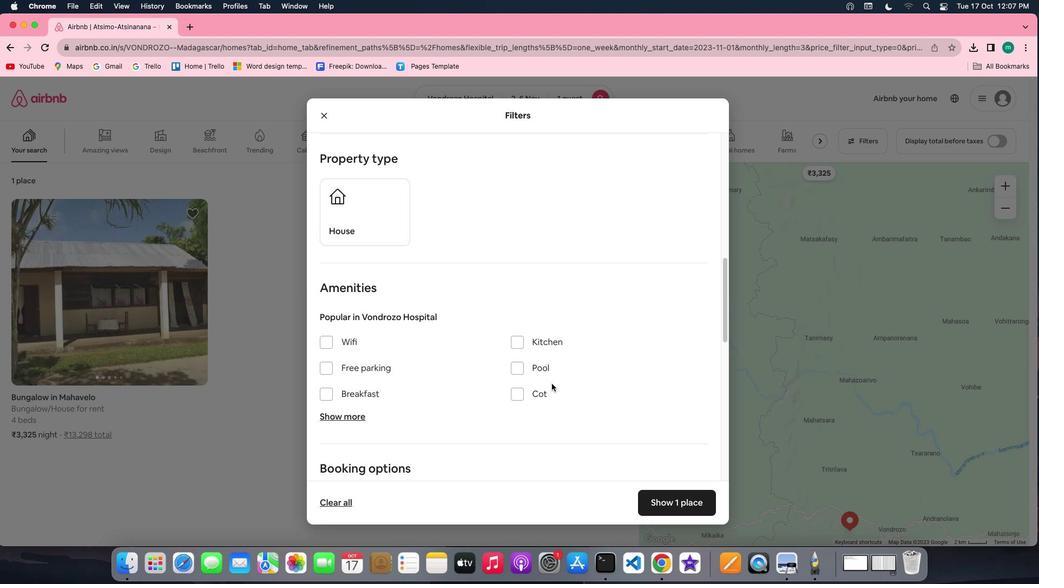 
Action: Mouse scrolled (551, 384) with delta (0, 0)
Screenshot: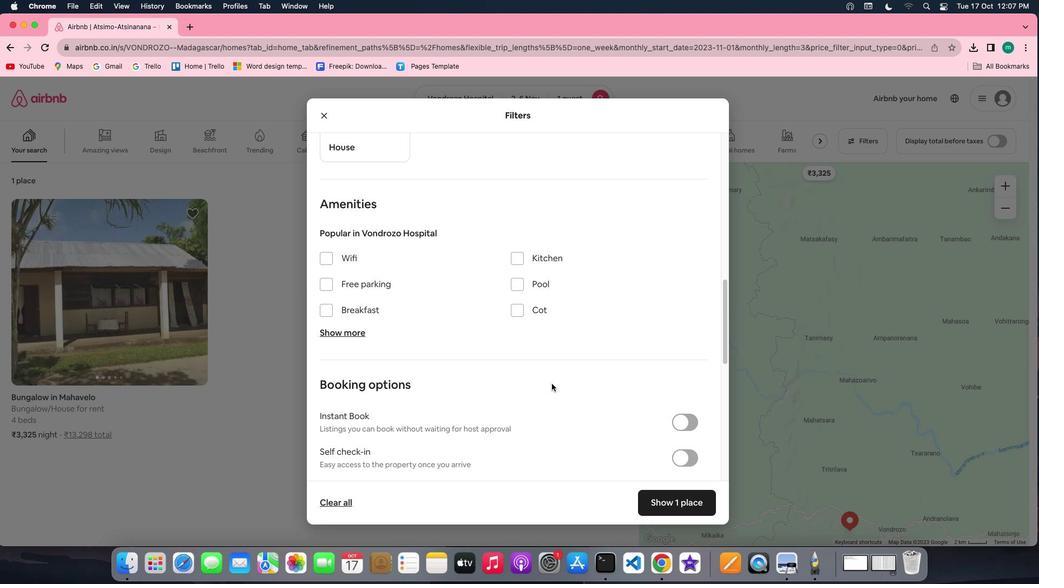
Action: Mouse scrolled (551, 384) with delta (0, 0)
Screenshot: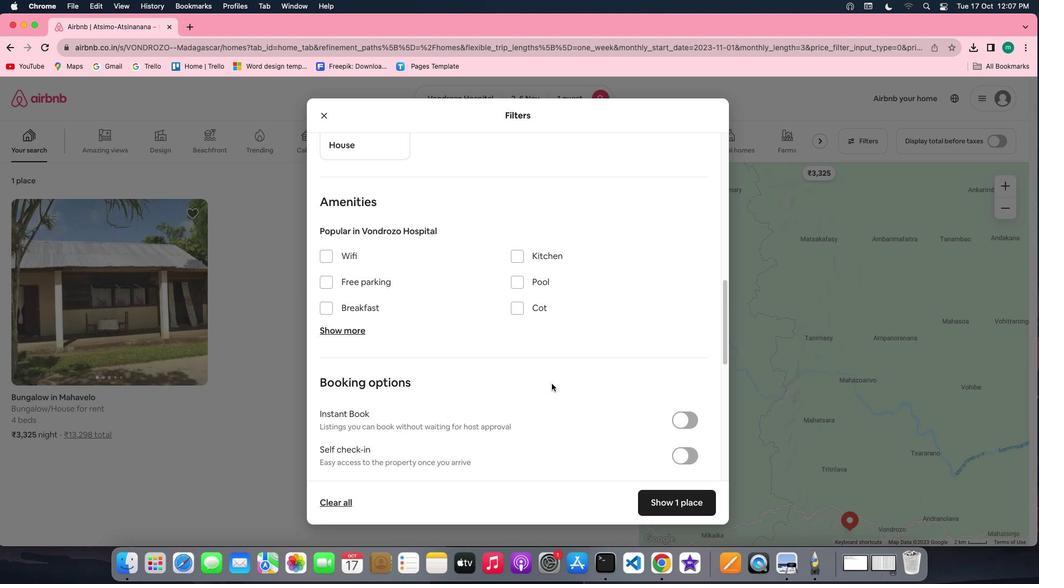 
Action: Mouse scrolled (551, 384) with delta (0, 0)
Screenshot: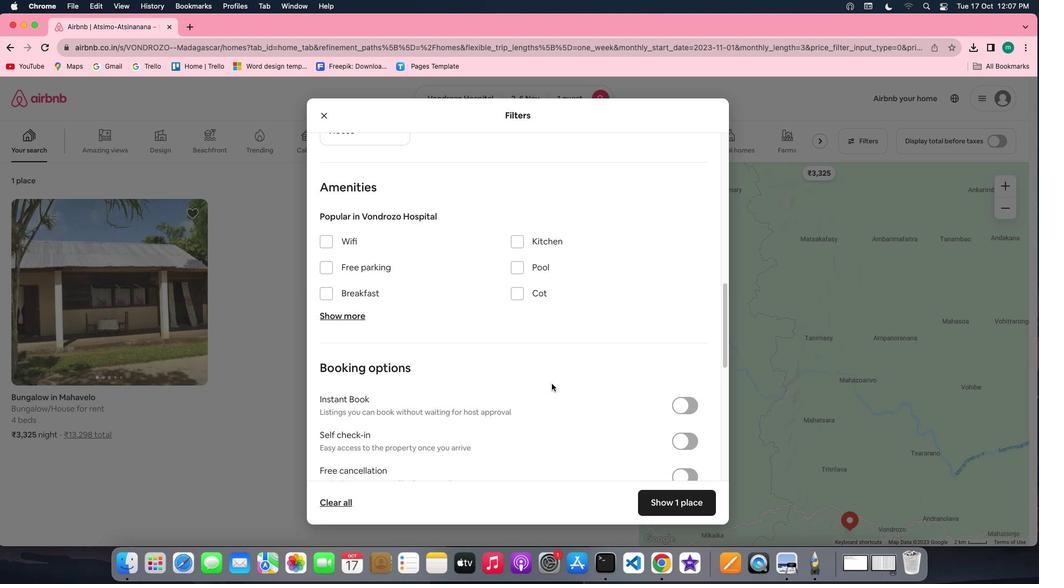 
Action: Mouse scrolled (551, 384) with delta (0, 0)
Screenshot: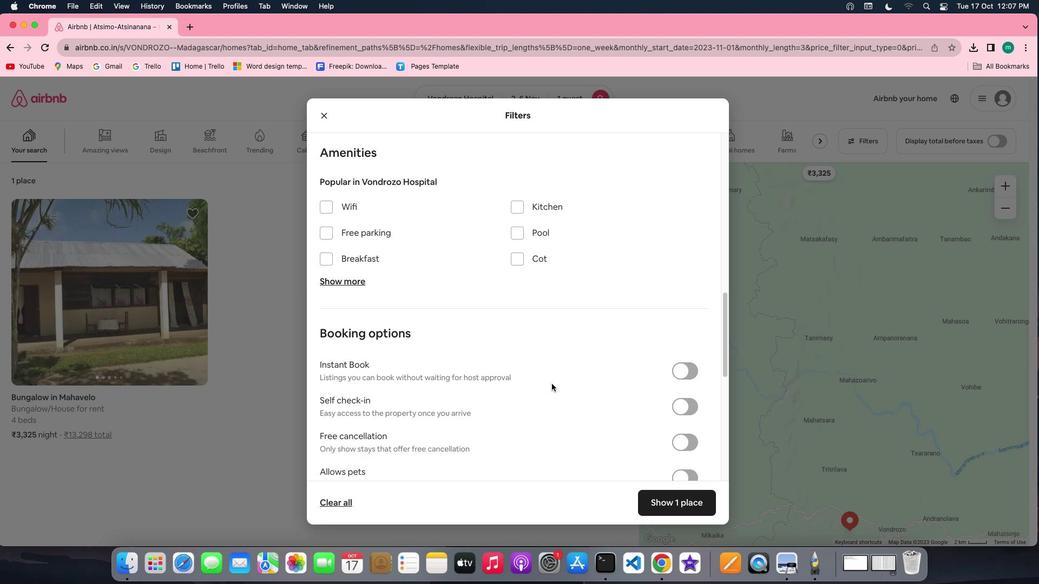 
Action: Mouse moved to (696, 364)
Screenshot: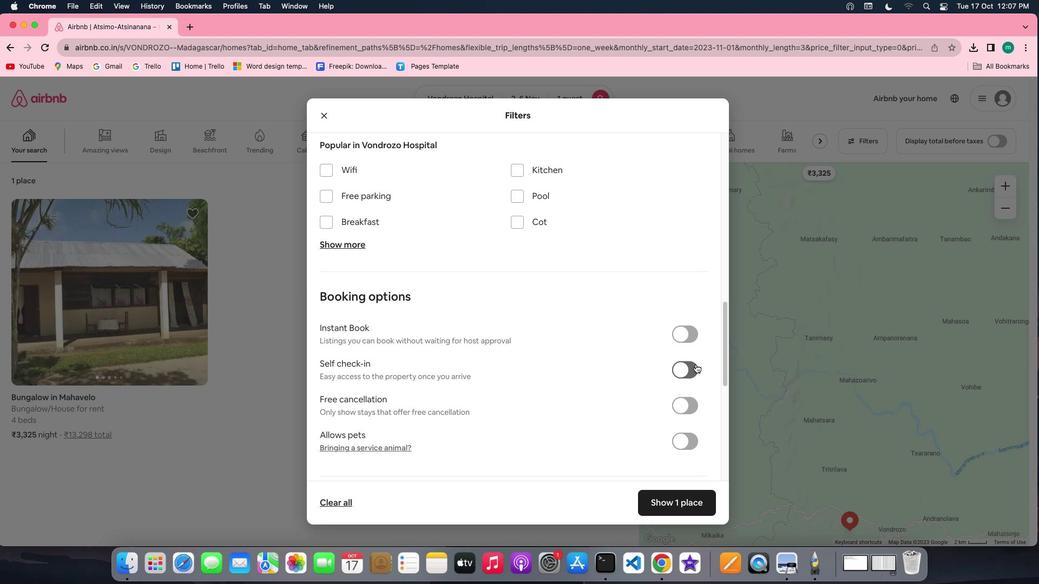 
Action: Mouse pressed left at (696, 364)
Screenshot: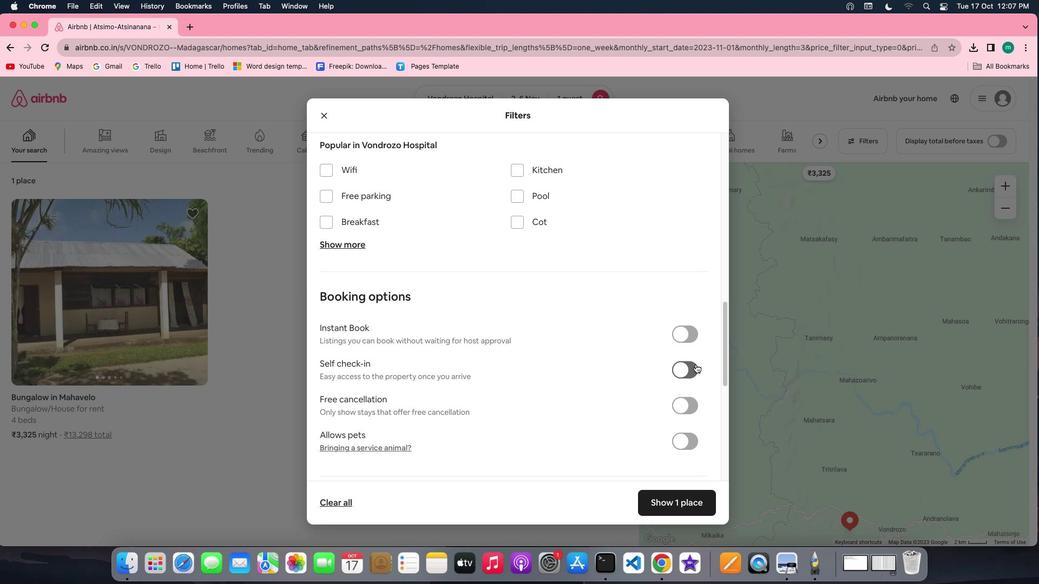 
Action: Mouse moved to (663, 497)
Screenshot: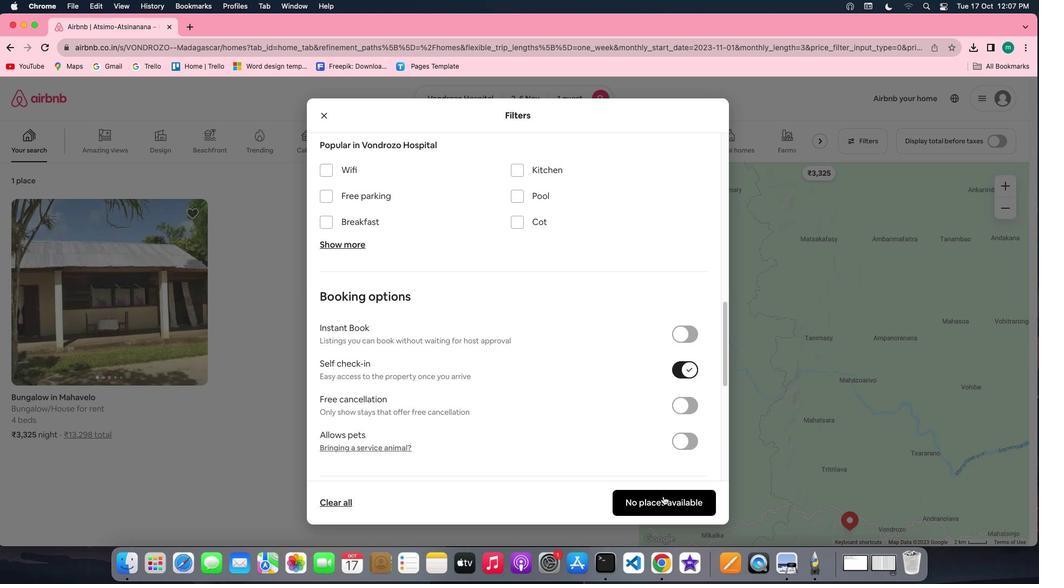 
Action: Mouse pressed left at (663, 497)
Screenshot: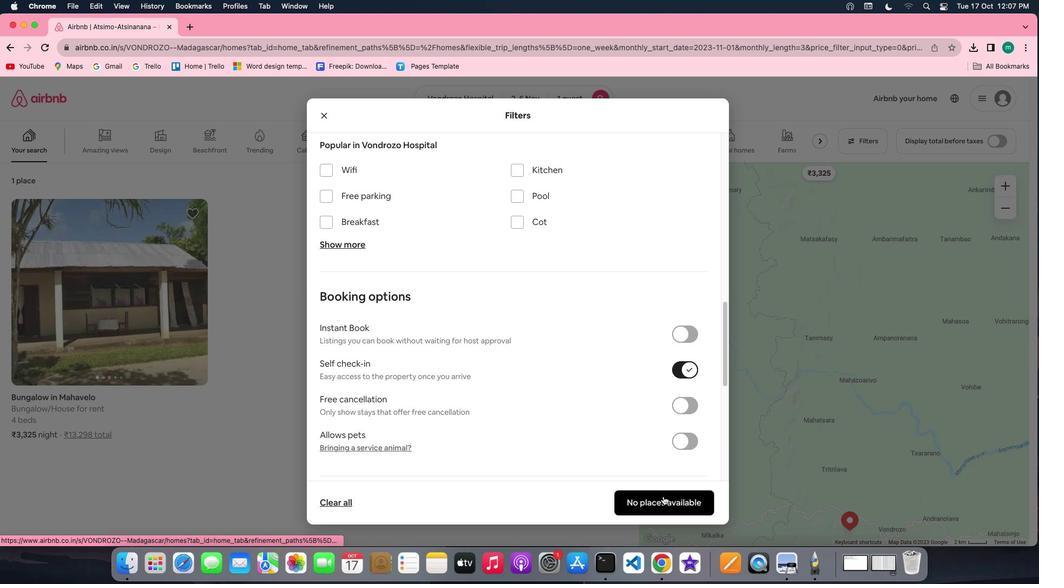 
Action: Mouse moved to (346, 390)
Screenshot: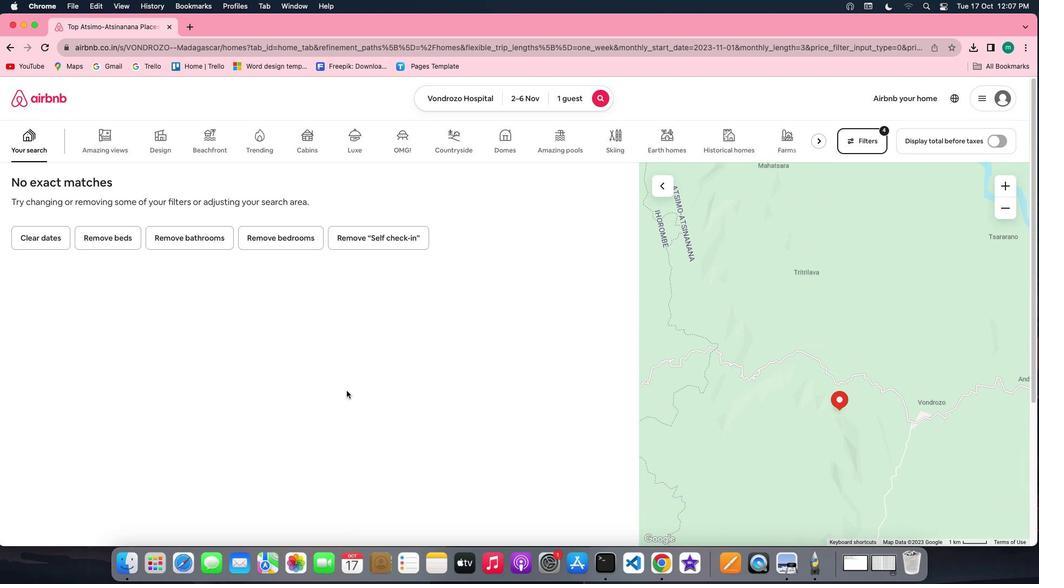 
